 Task: Search one way flight ticket for 3 adults, 3 children in business from San Luis Obispo: San Luis Obispo County Regional Airport (mcchesney Field) to Riverton: Central Wyoming Regional Airport (was Riverton Regional) on 5-4-2023. Choice of flights is Singapure airlines. Number of bags: 1 carry on bag and 3 checked bags. Price is upto 25000. Outbound departure time preference is 22:30.
Action: Mouse moved to (353, 330)
Screenshot: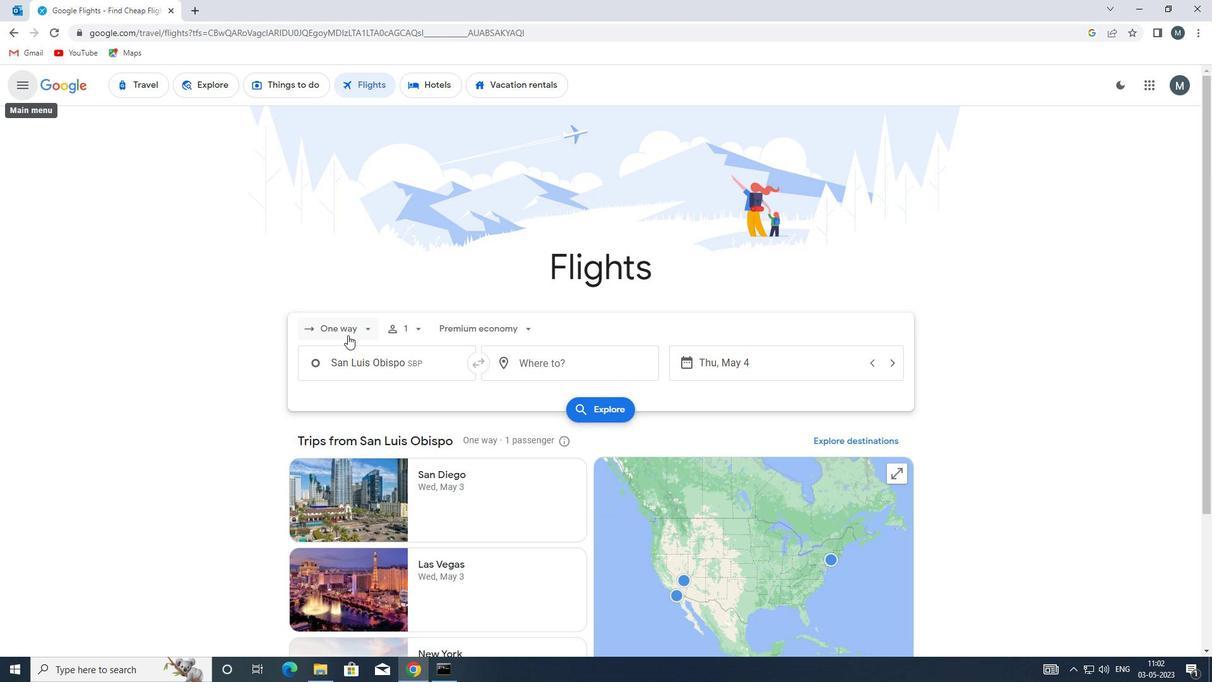 
Action: Mouse pressed left at (353, 330)
Screenshot: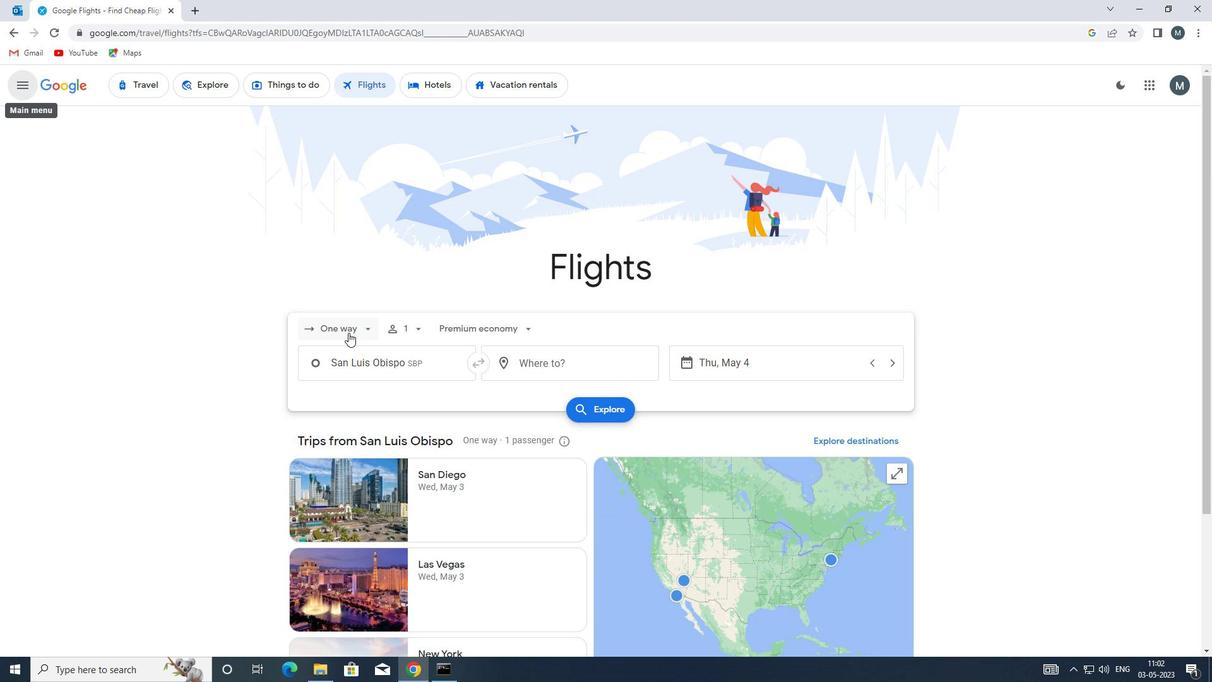 
Action: Mouse moved to (365, 389)
Screenshot: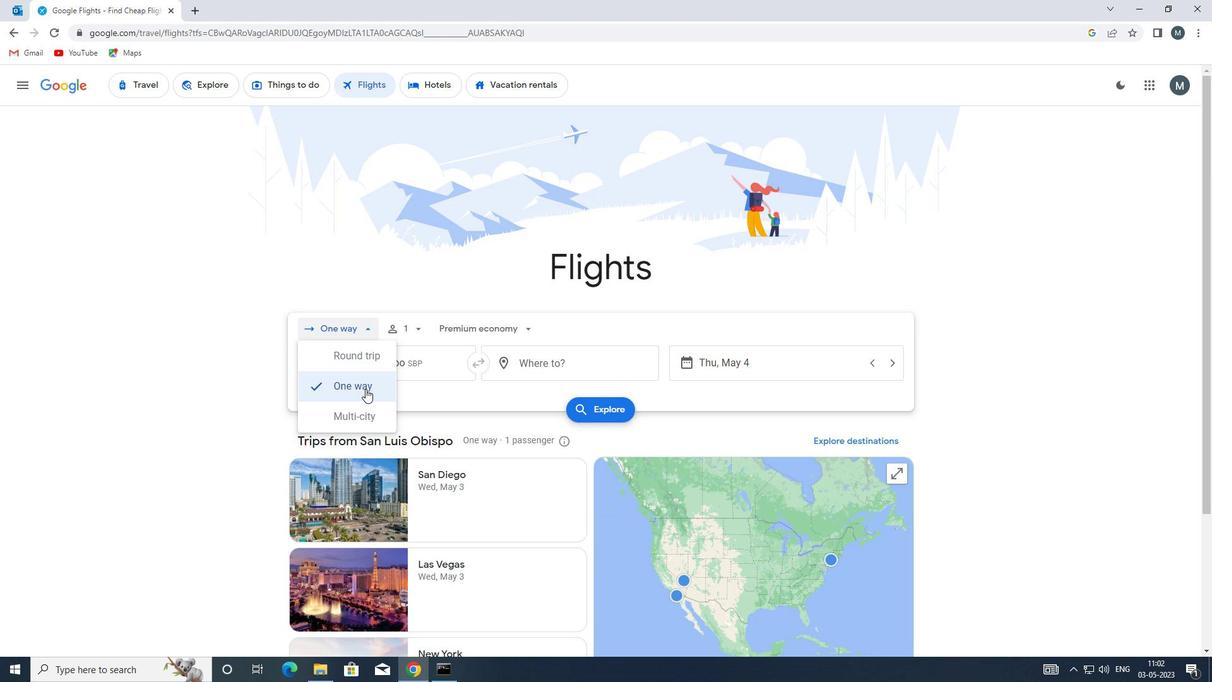 
Action: Mouse pressed left at (365, 389)
Screenshot: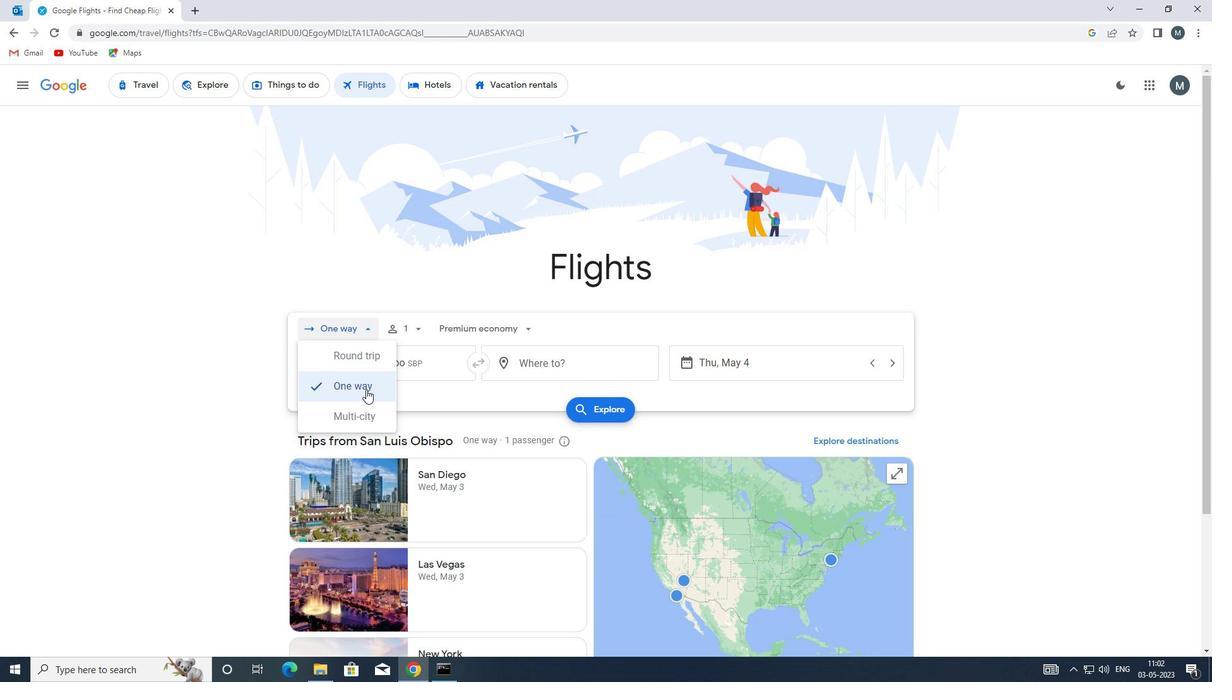 
Action: Mouse moved to (425, 328)
Screenshot: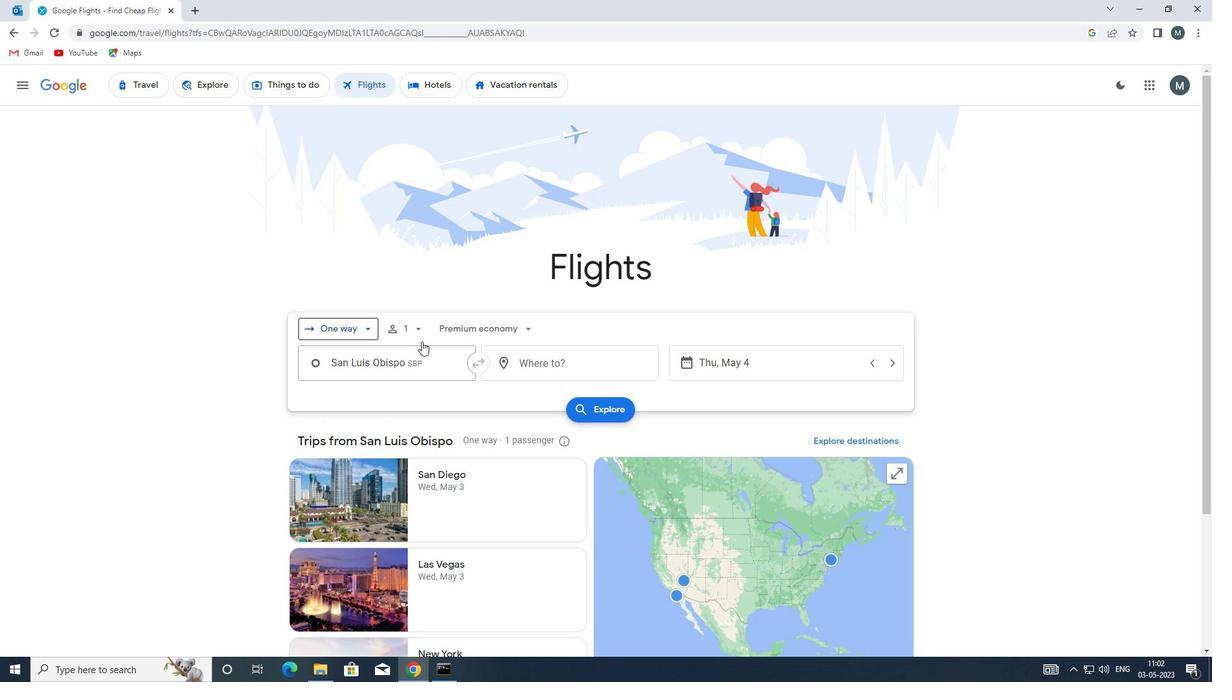 
Action: Mouse pressed left at (425, 328)
Screenshot: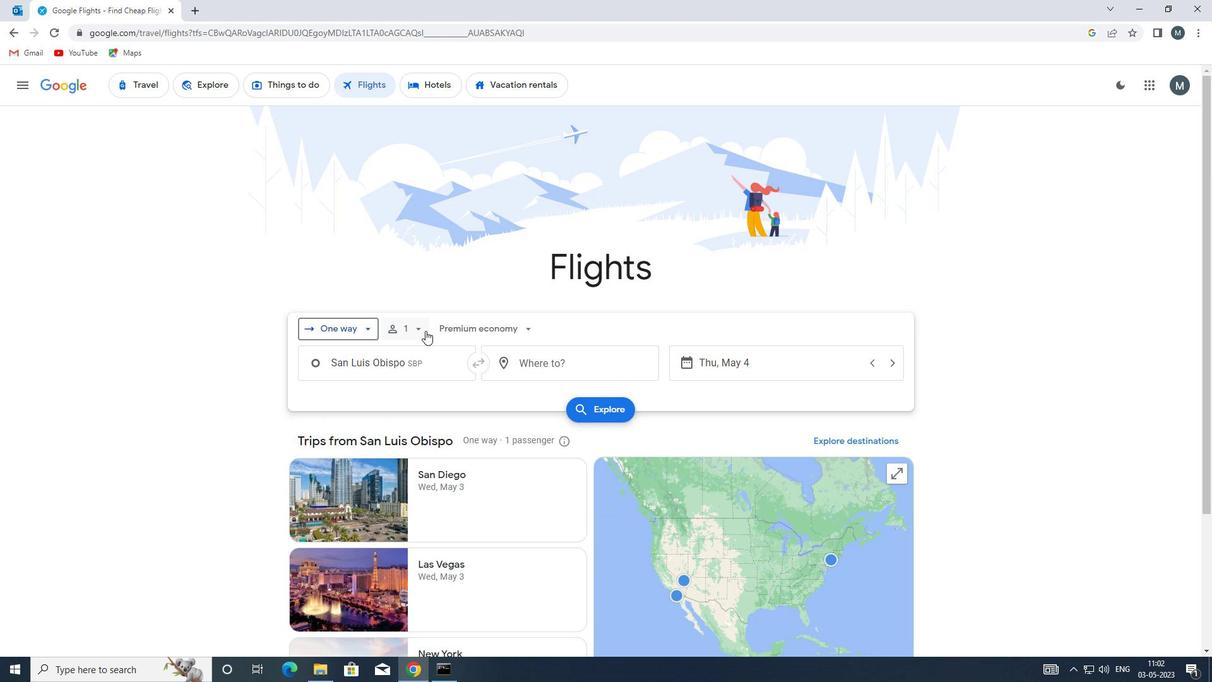 
Action: Mouse moved to (522, 356)
Screenshot: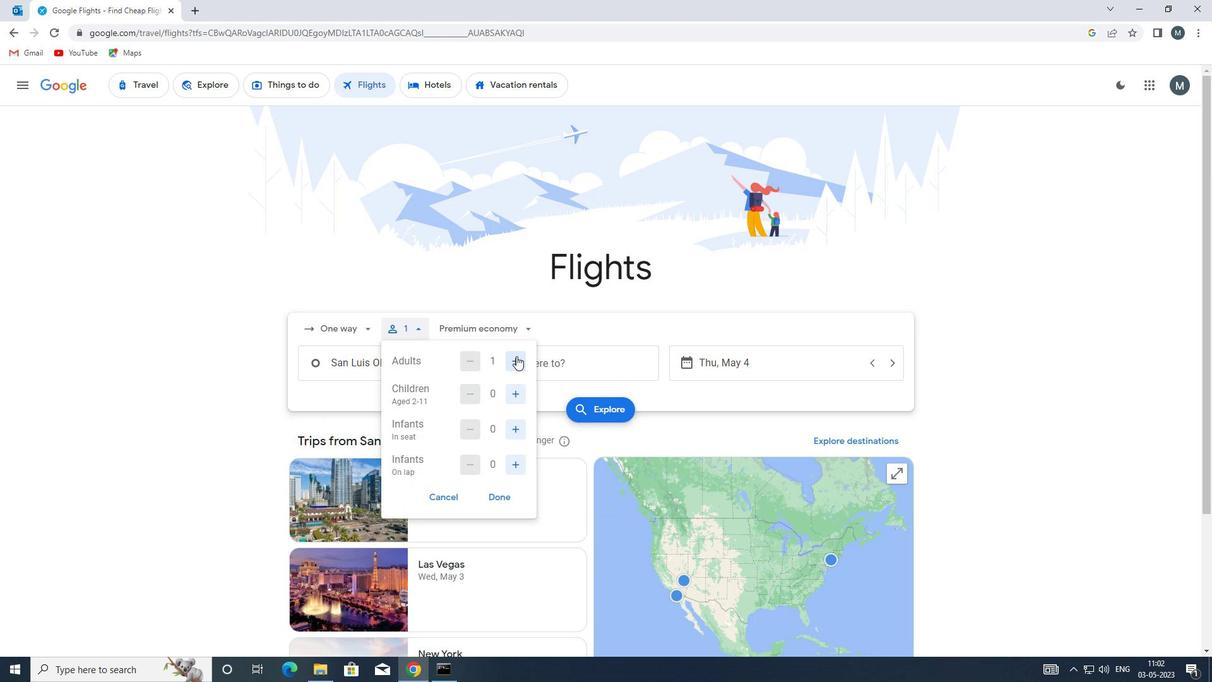
Action: Mouse pressed left at (522, 356)
Screenshot: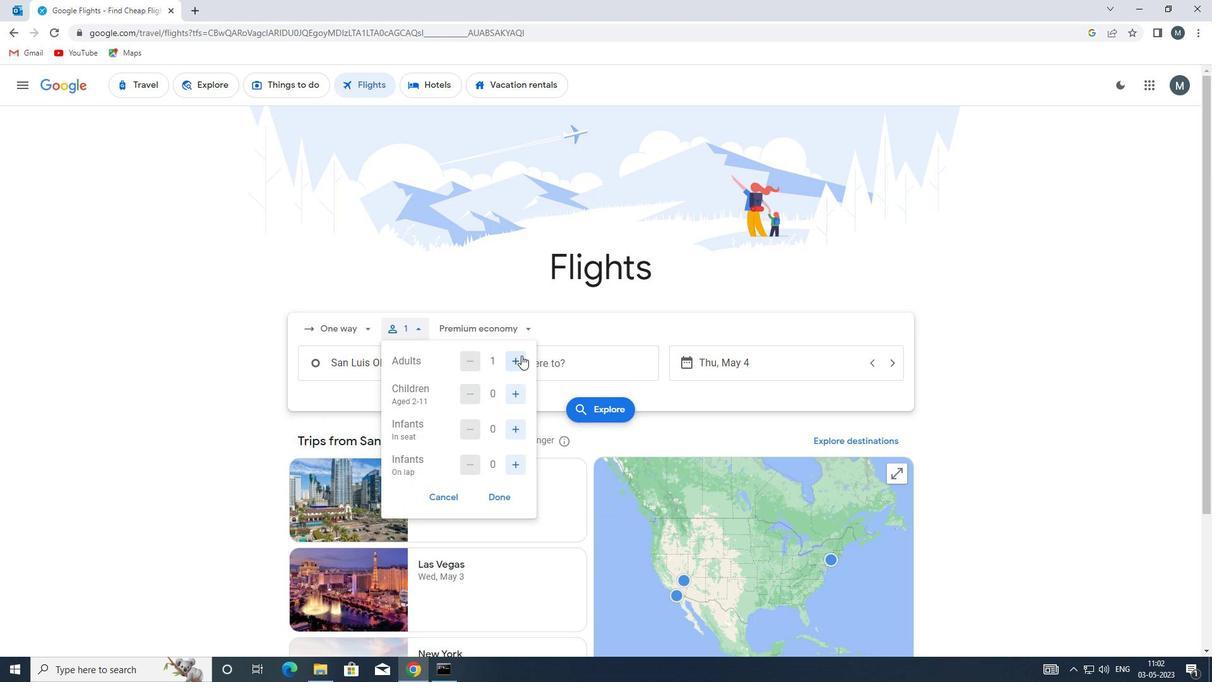 
Action: Mouse moved to (523, 356)
Screenshot: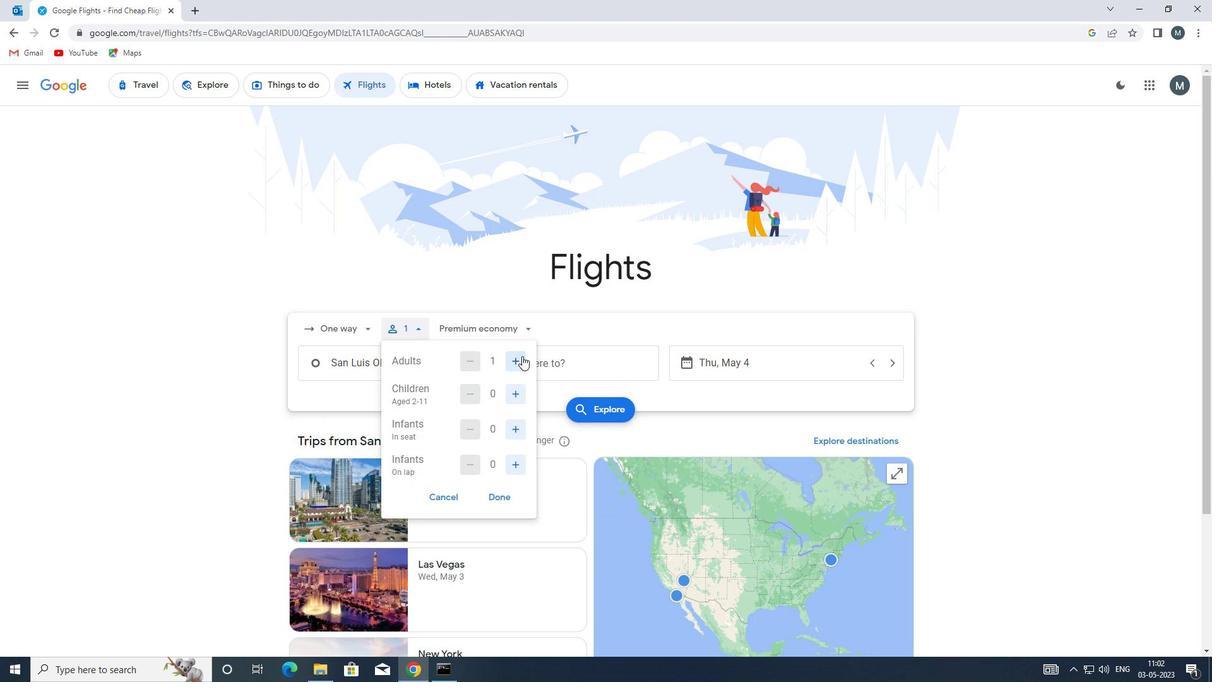 
Action: Mouse pressed left at (523, 356)
Screenshot: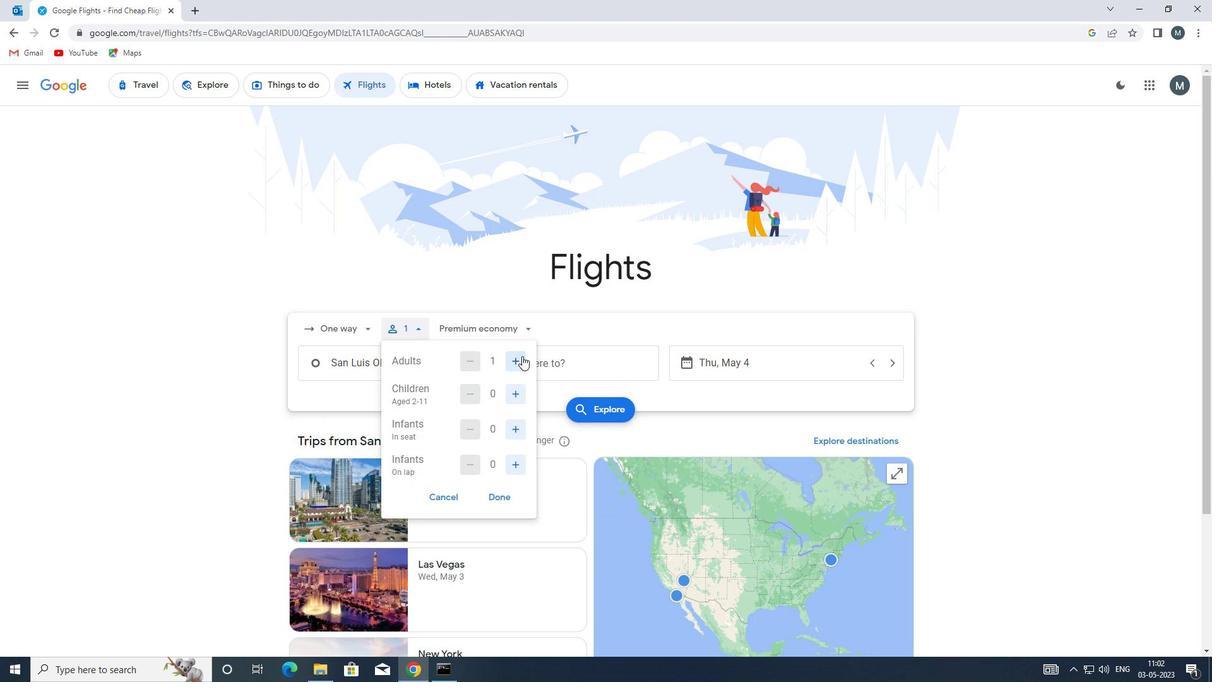 
Action: Mouse moved to (503, 497)
Screenshot: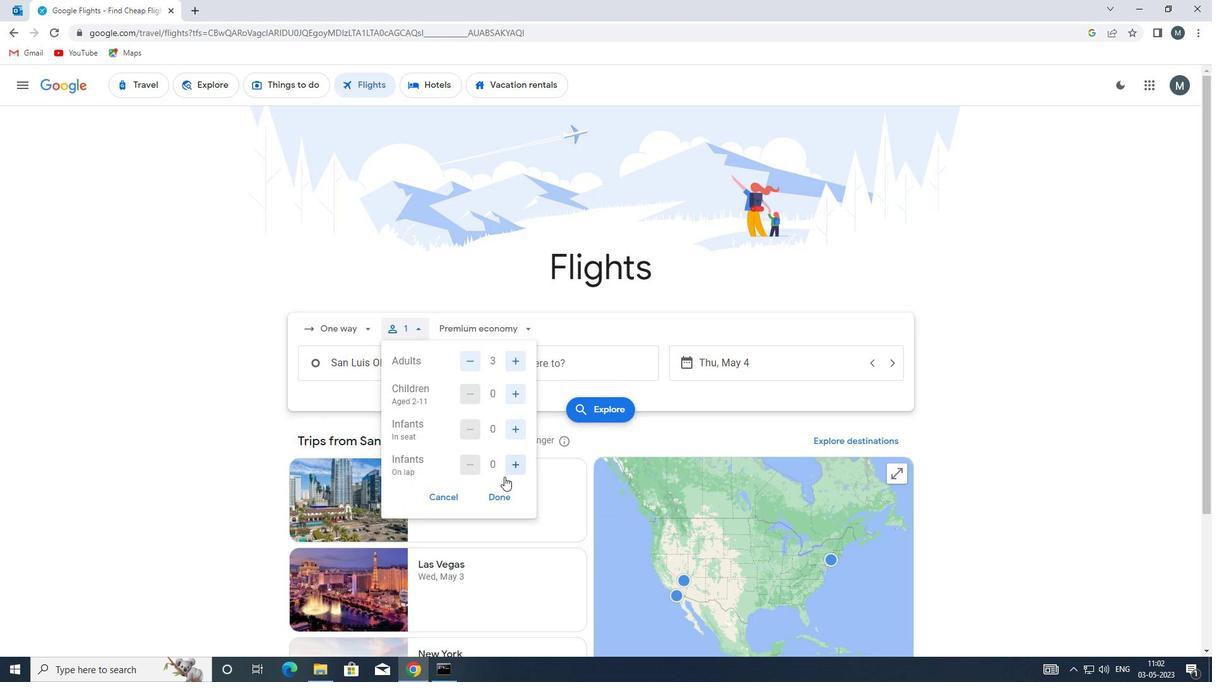 
Action: Mouse pressed left at (503, 497)
Screenshot: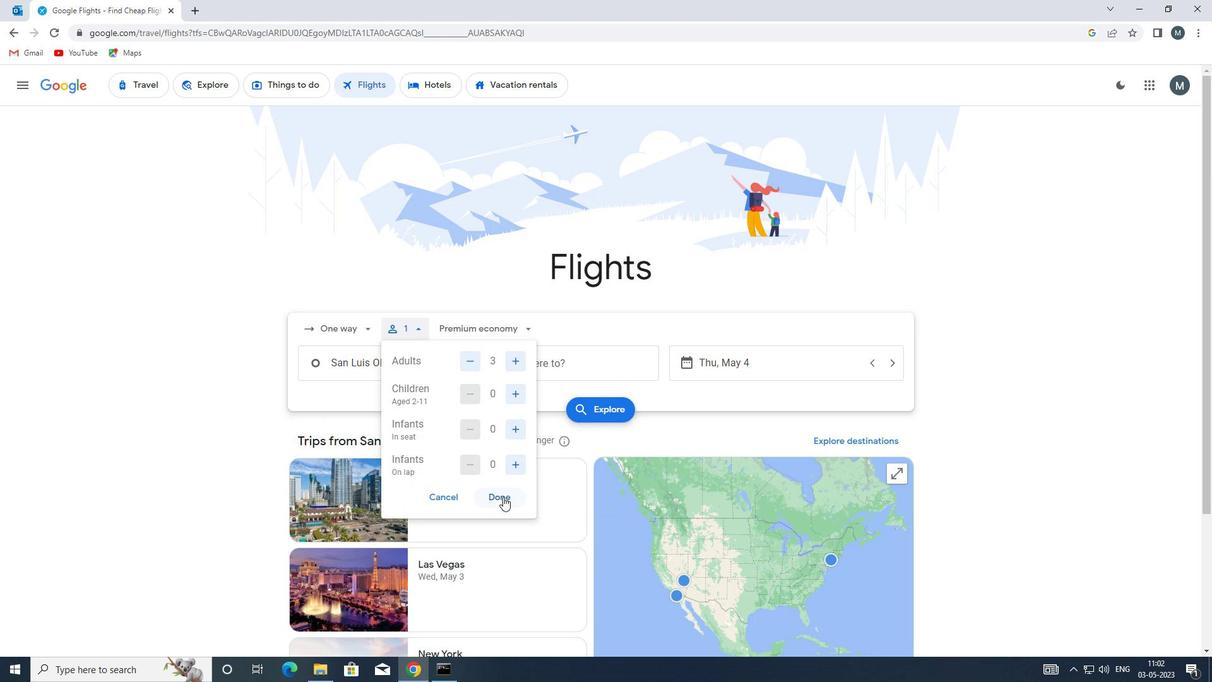 
Action: Mouse moved to (497, 334)
Screenshot: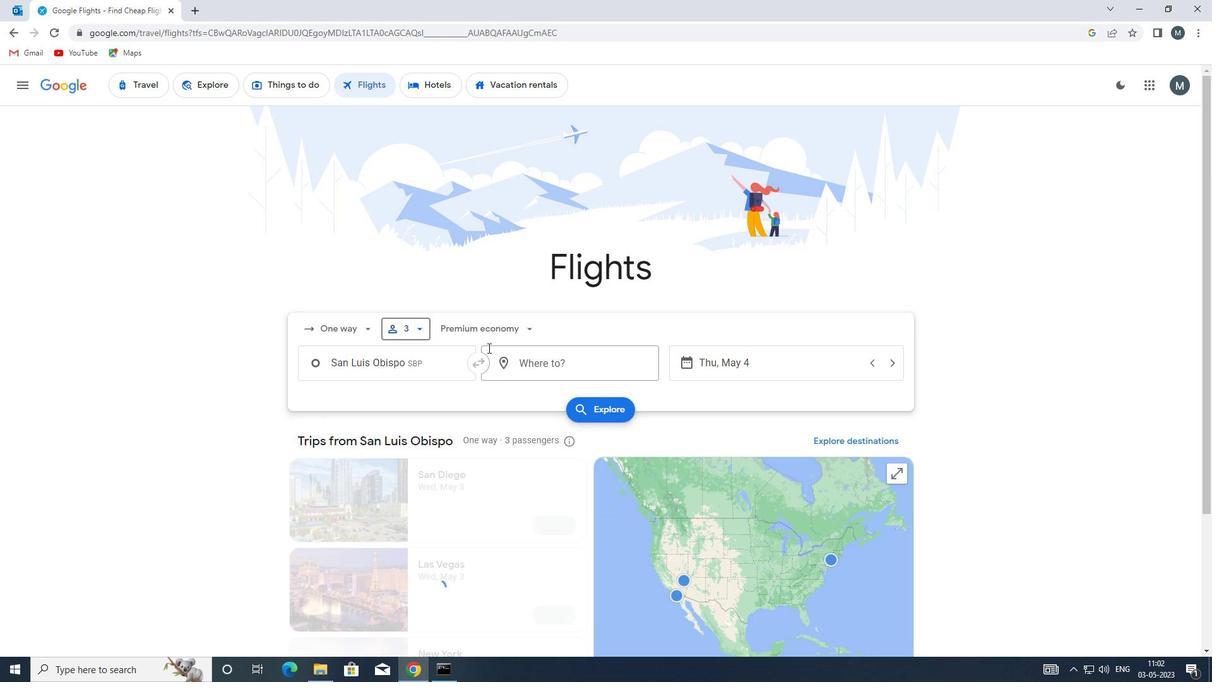 
Action: Mouse pressed left at (497, 334)
Screenshot: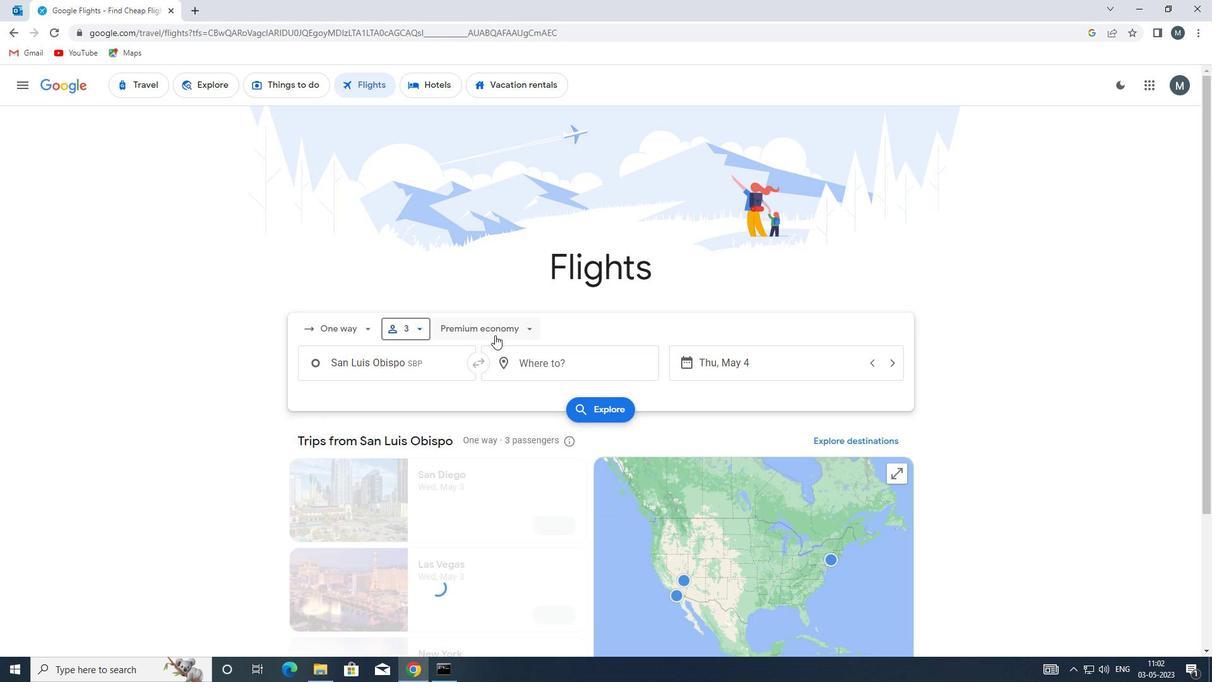
Action: Mouse moved to (500, 417)
Screenshot: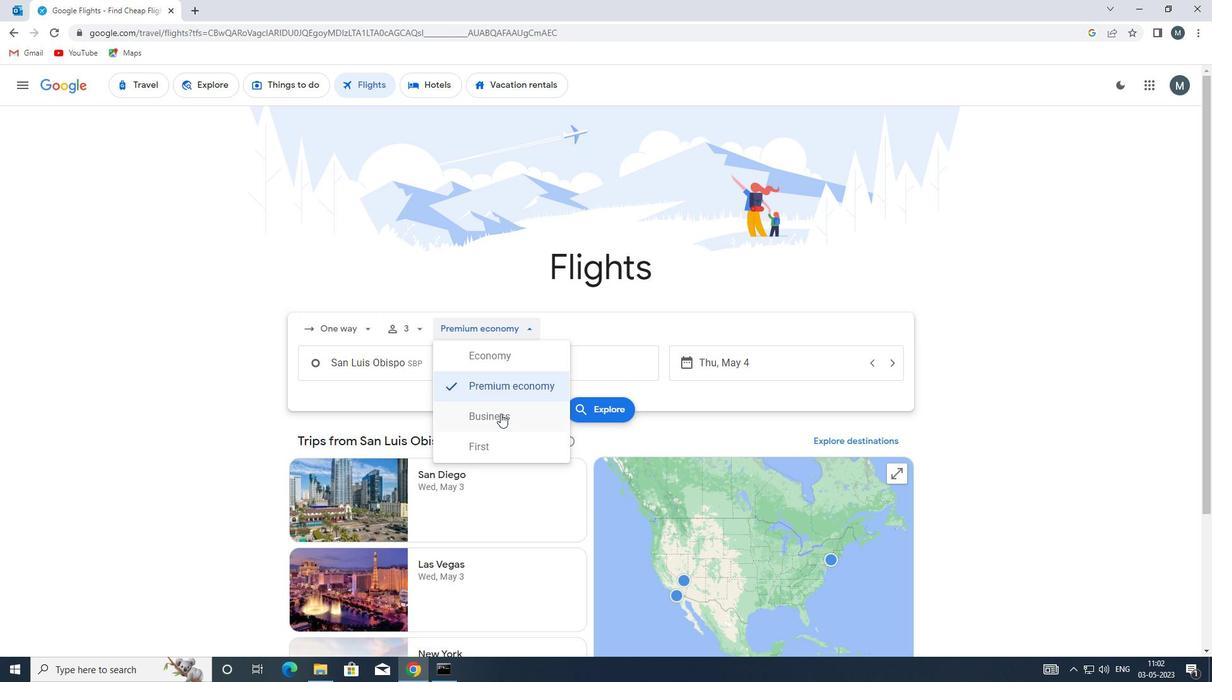 
Action: Mouse pressed left at (500, 417)
Screenshot: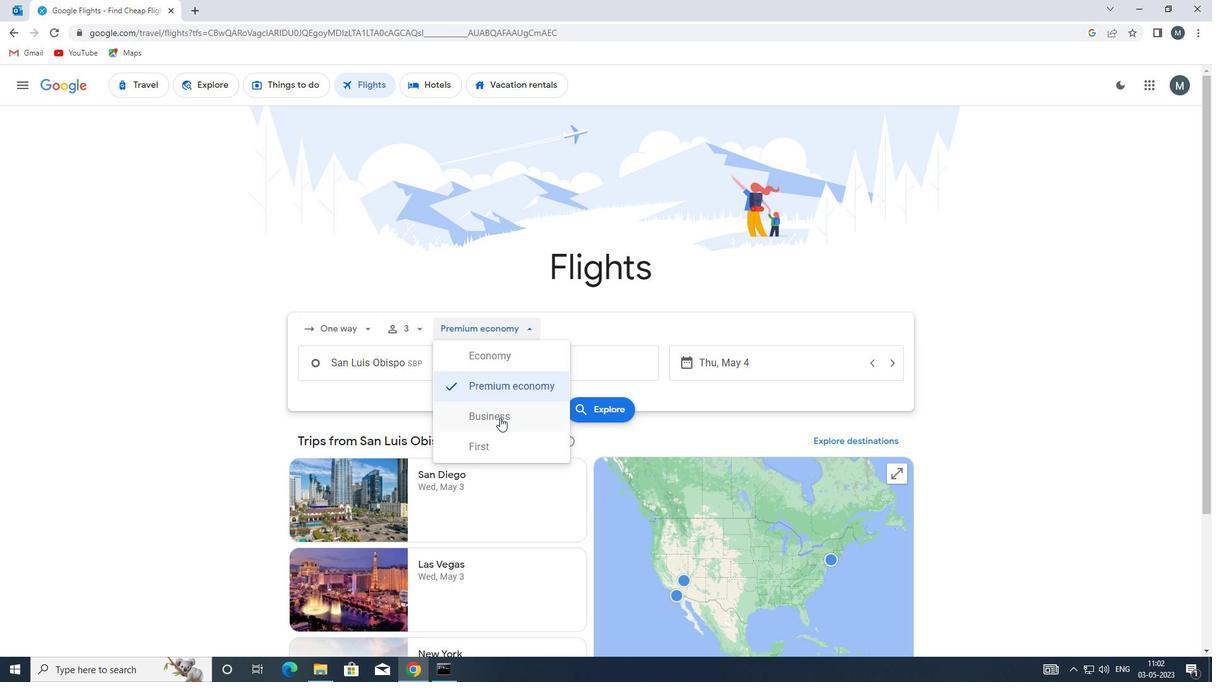 
Action: Mouse moved to (419, 358)
Screenshot: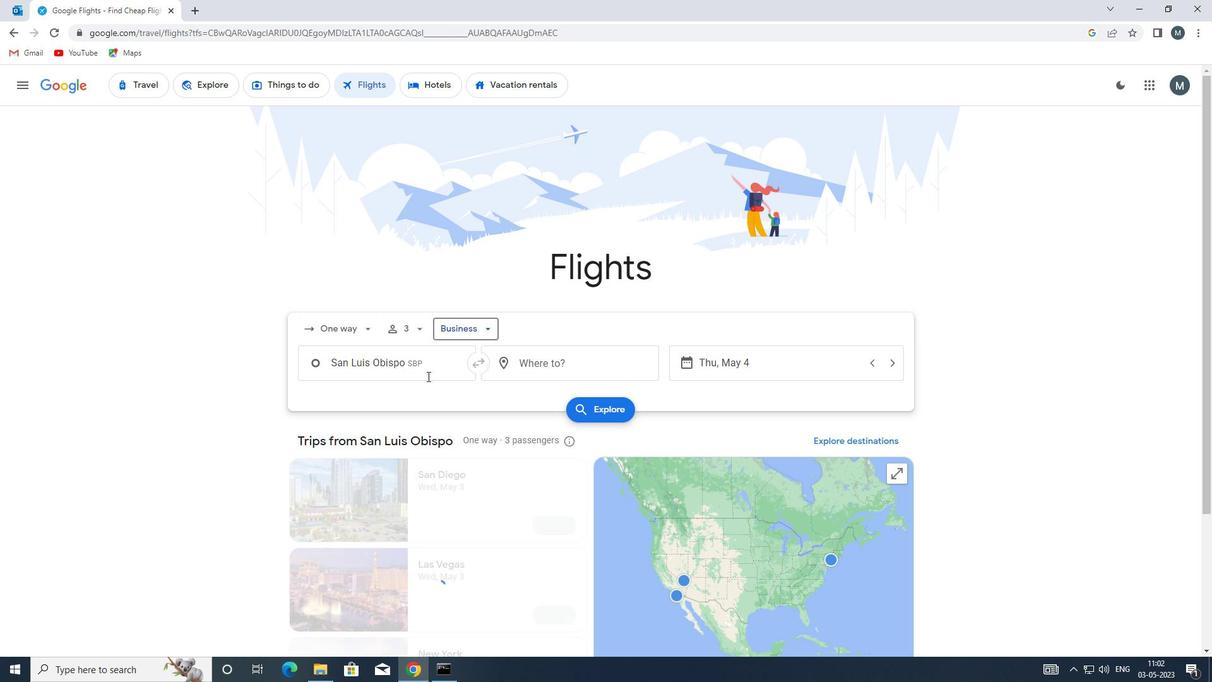 
Action: Mouse pressed left at (419, 358)
Screenshot: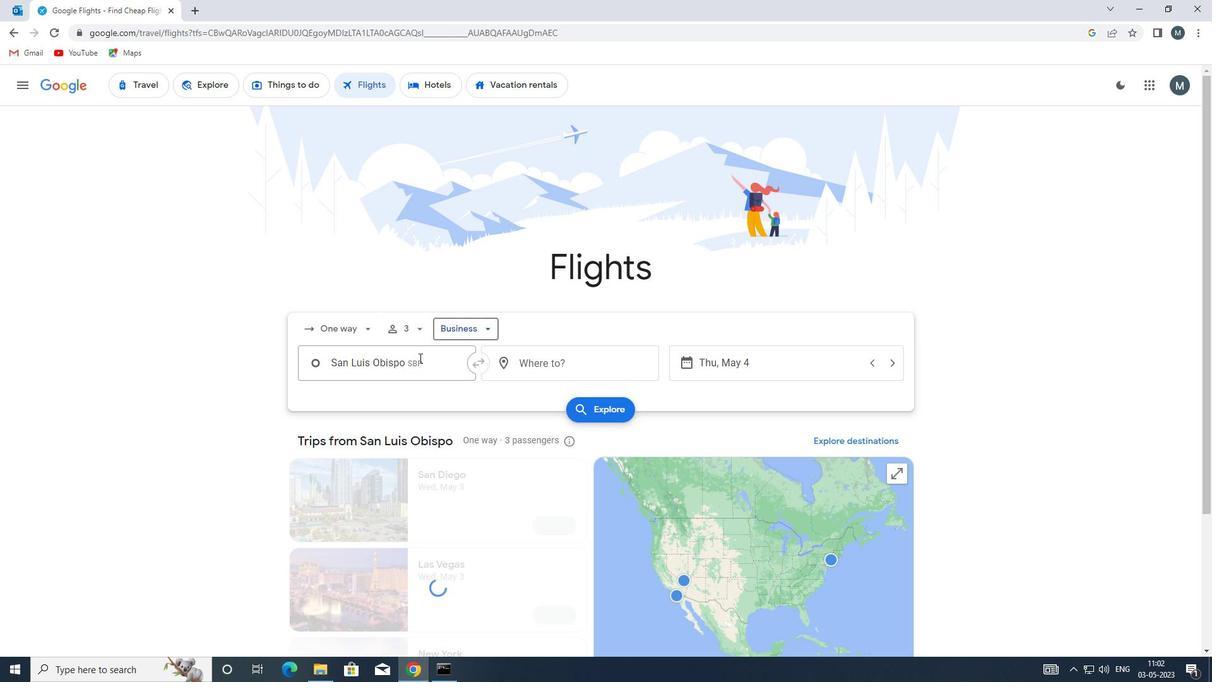 
Action: Mouse moved to (419, 357)
Screenshot: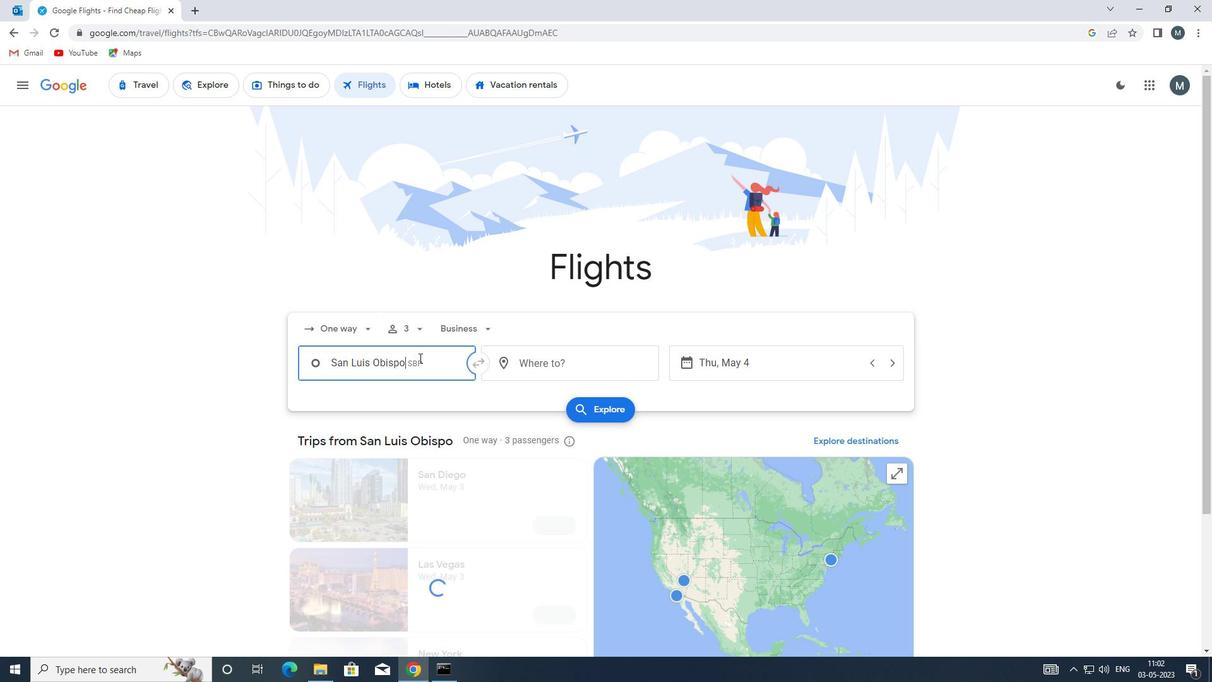 
Action: Key pressed <Key.enter>
Screenshot: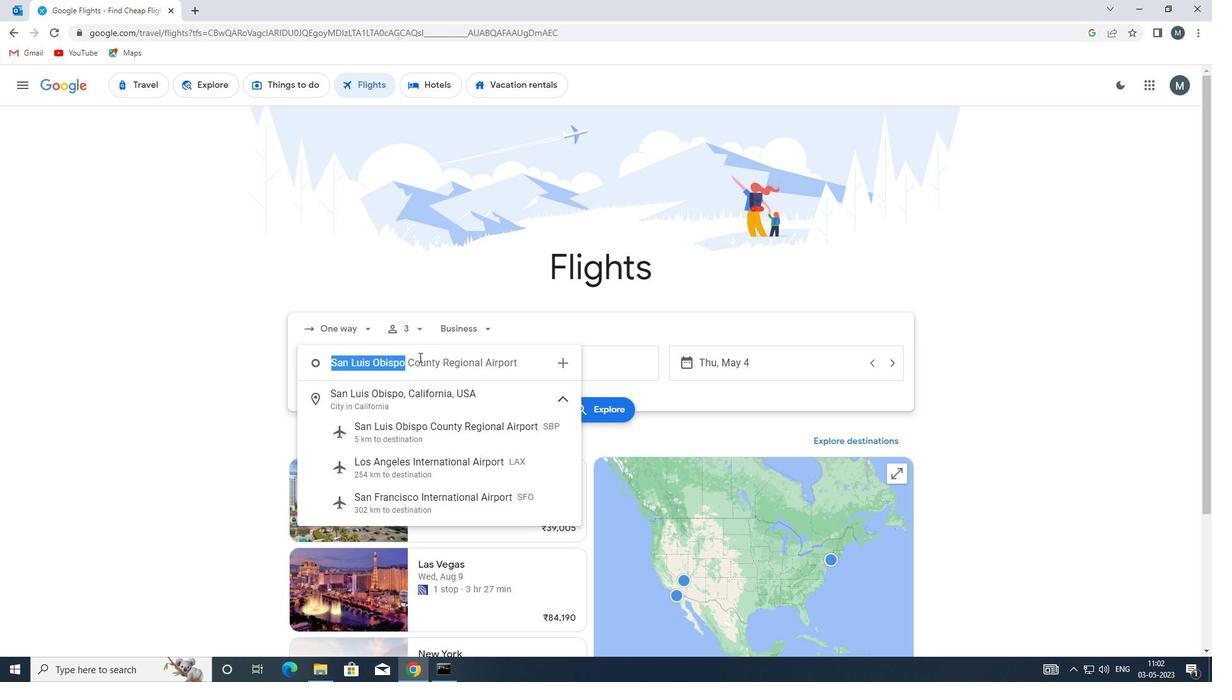 
Action: Mouse moved to (538, 365)
Screenshot: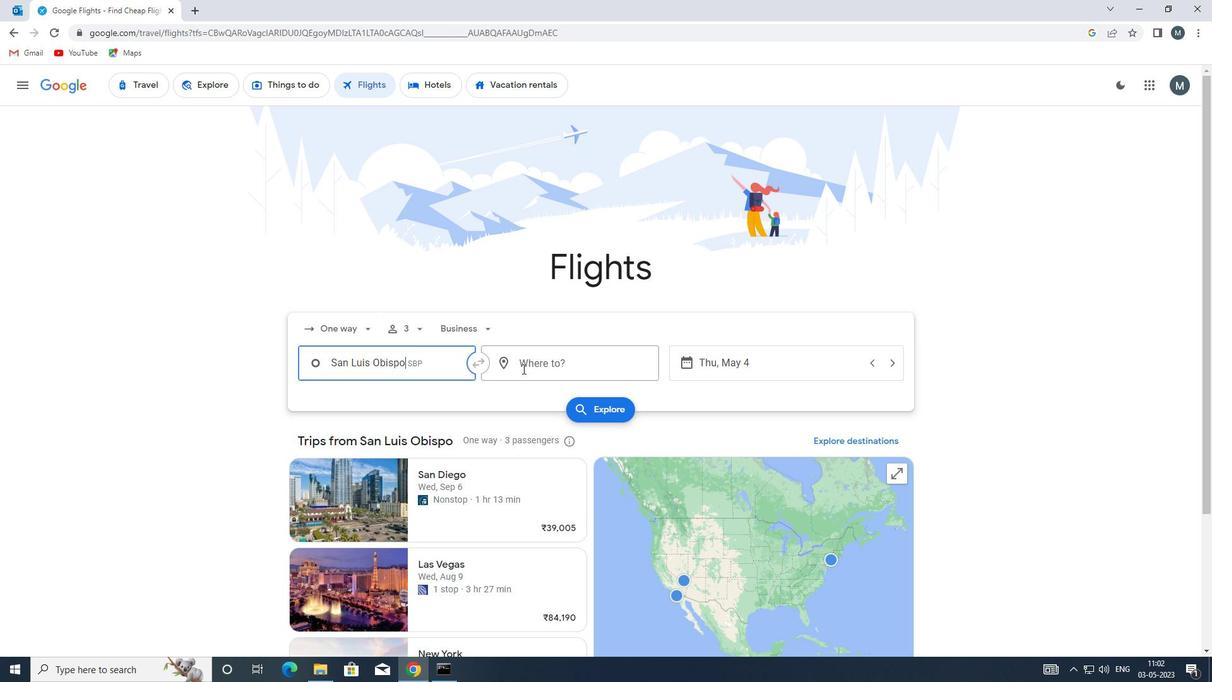 
Action: Mouse pressed left at (538, 365)
Screenshot: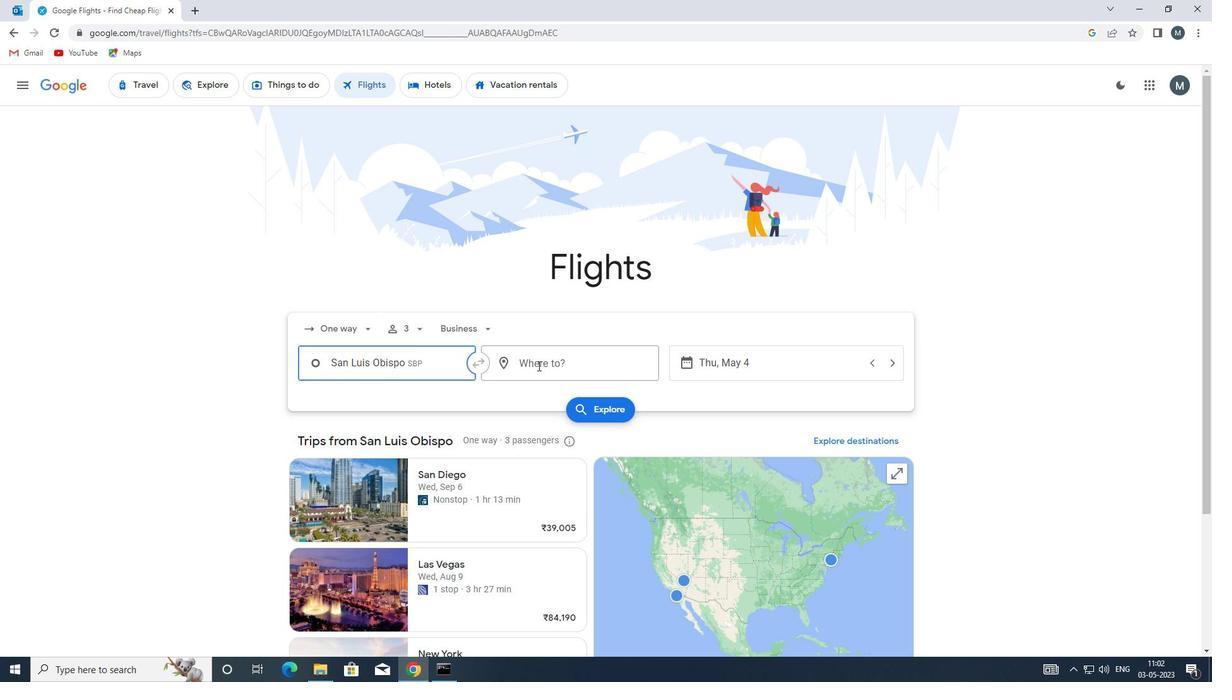 
Action: Mouse moved to (539, 364)
Screenshot: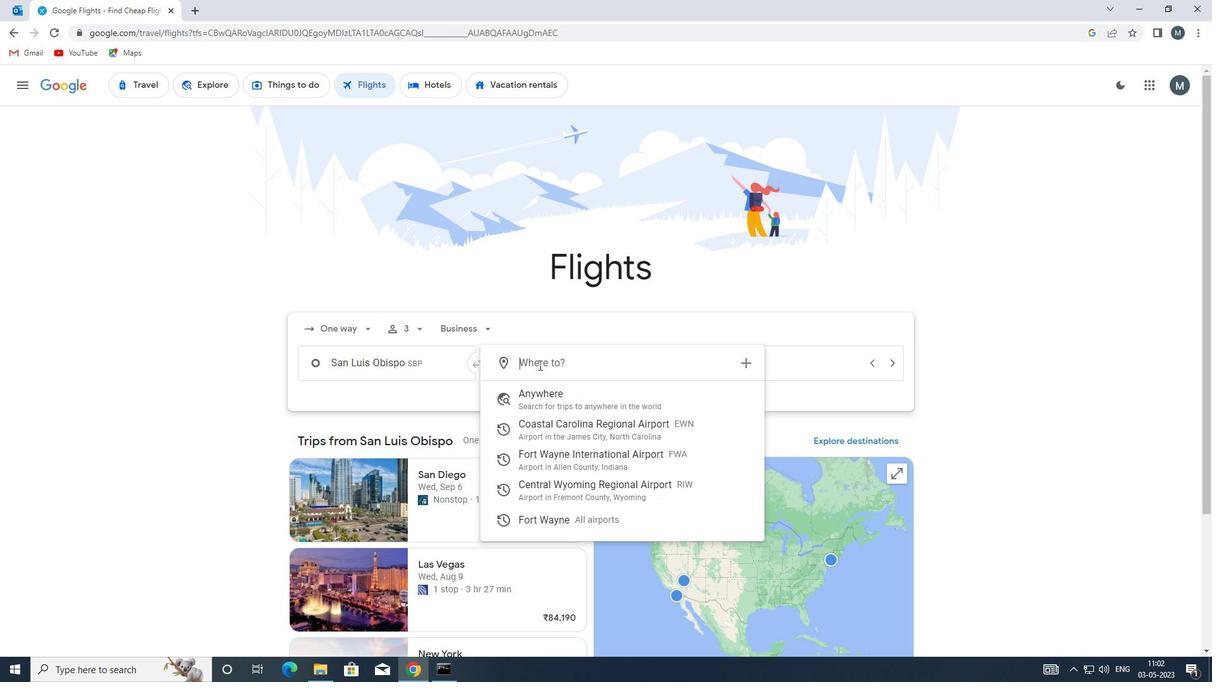 
Action: Key pressed riw
Screenshot: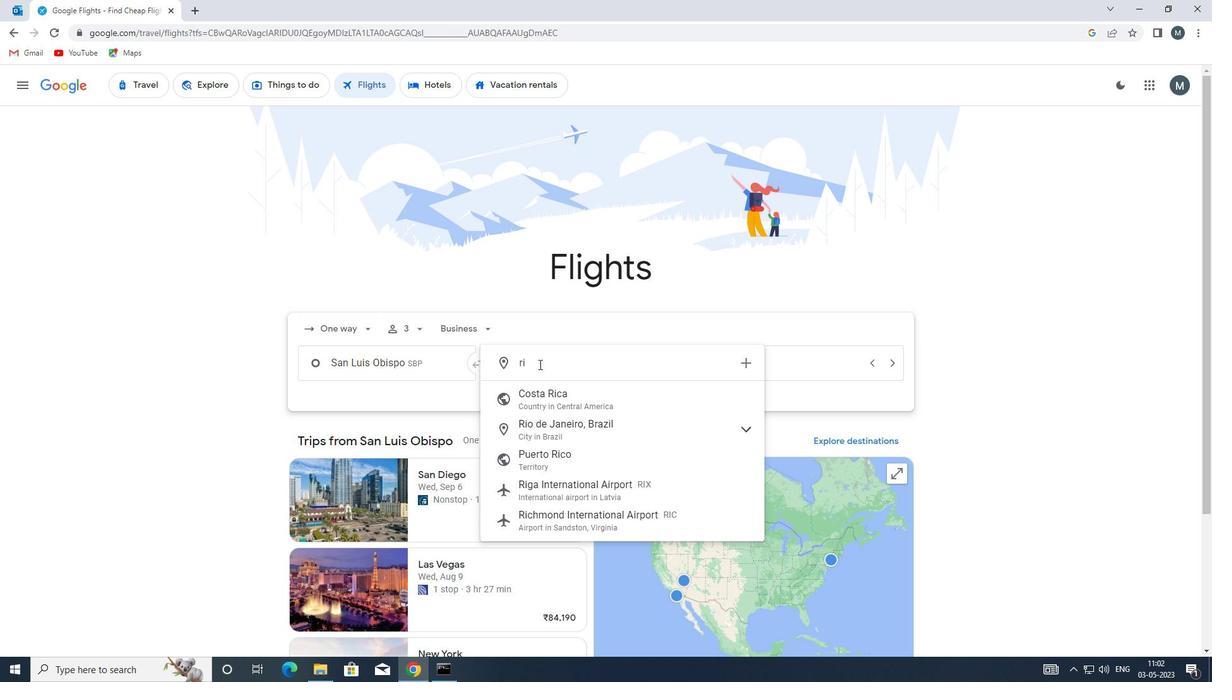 
Action: Mouse moved to (562, 402)
Screenshot: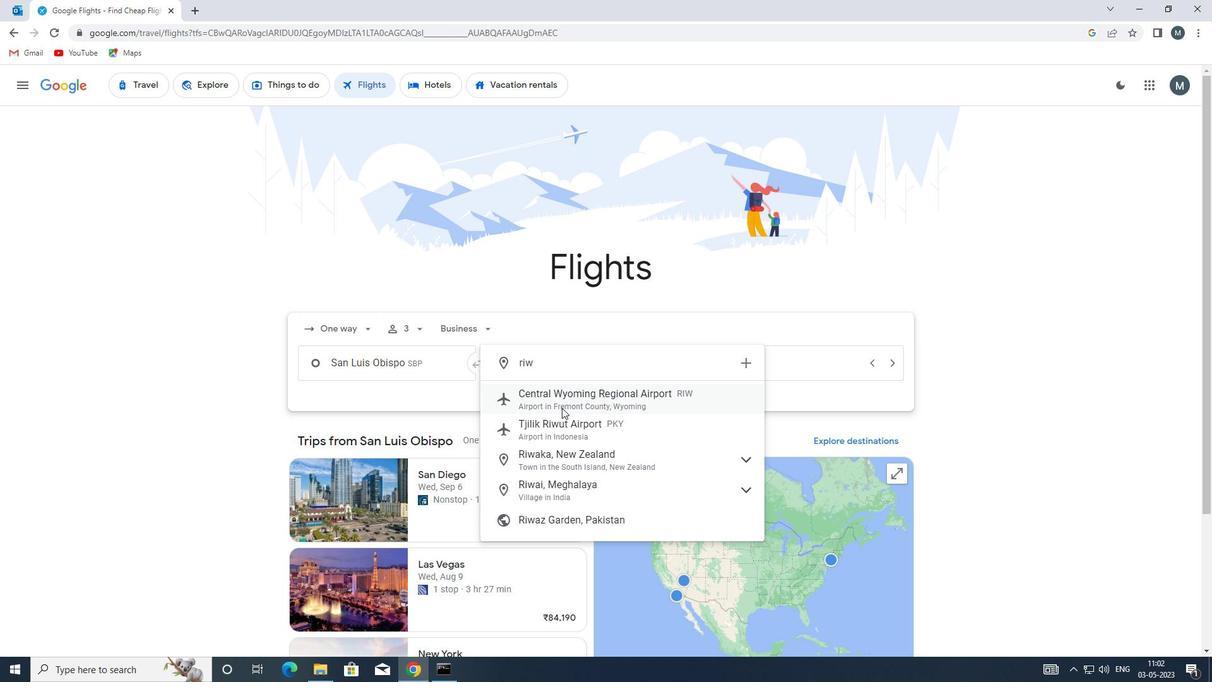
Action: Mouse pressed left at (562, 402)
Screenshot: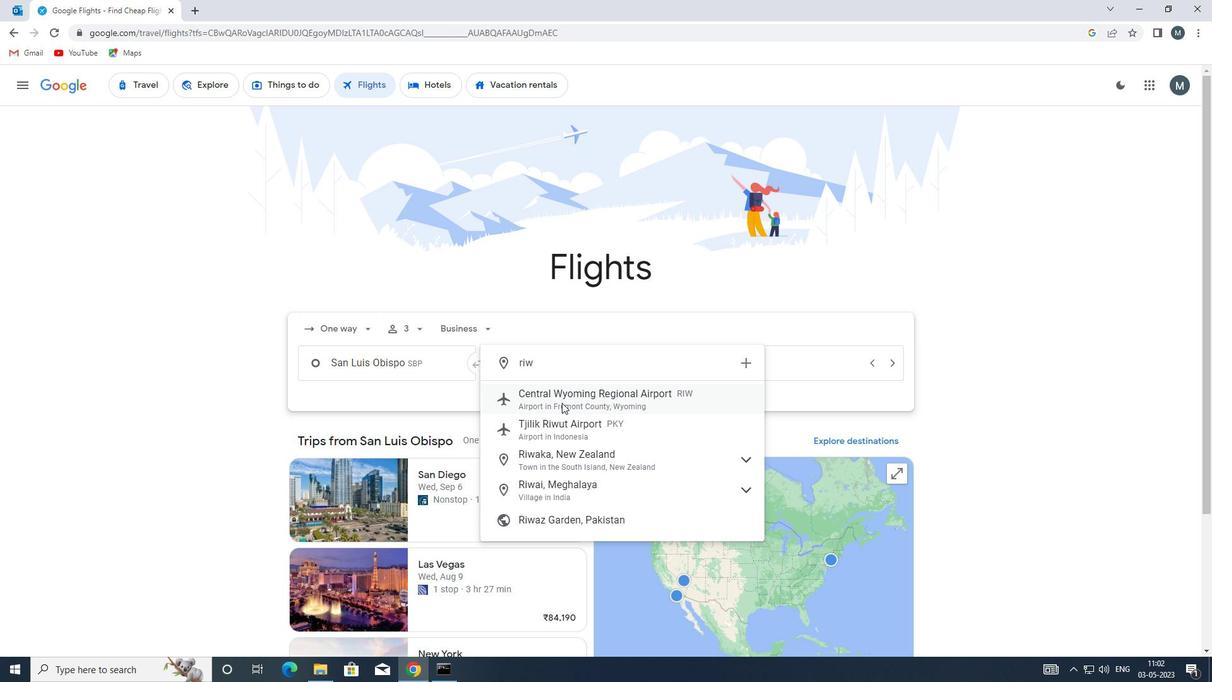 
Action: Mouse moved to (725, 351)
Screenshot: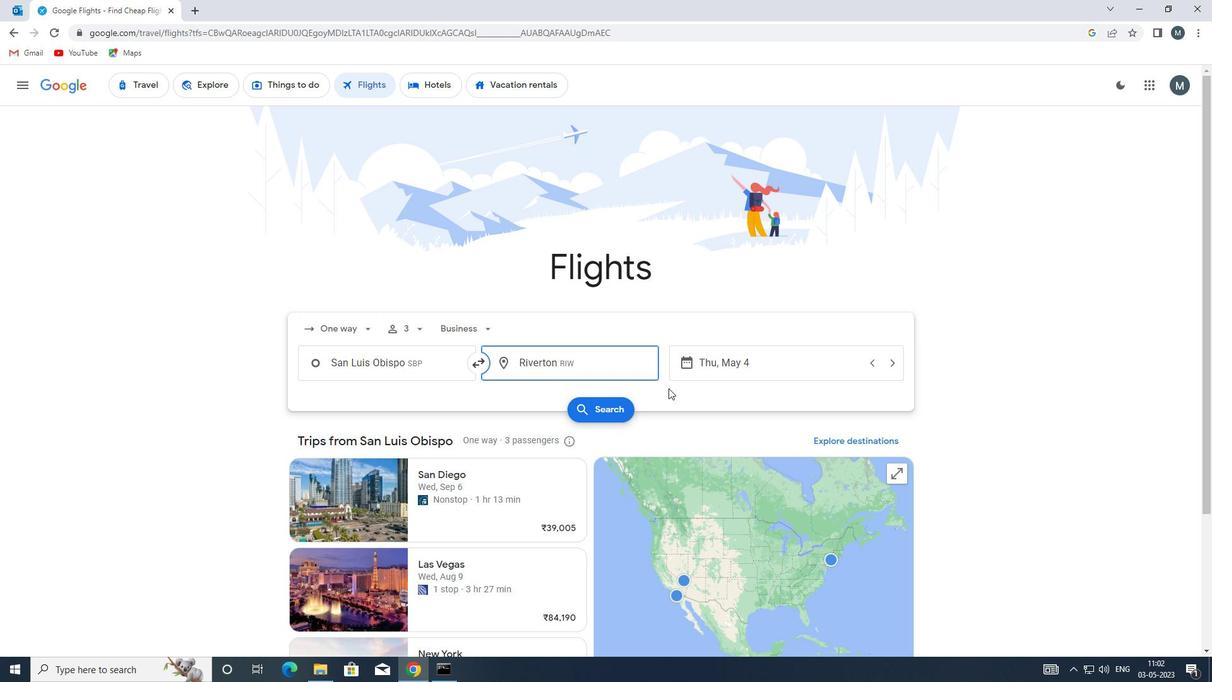 
Action: Mouse pressed left at (725, 351)
Screenshot: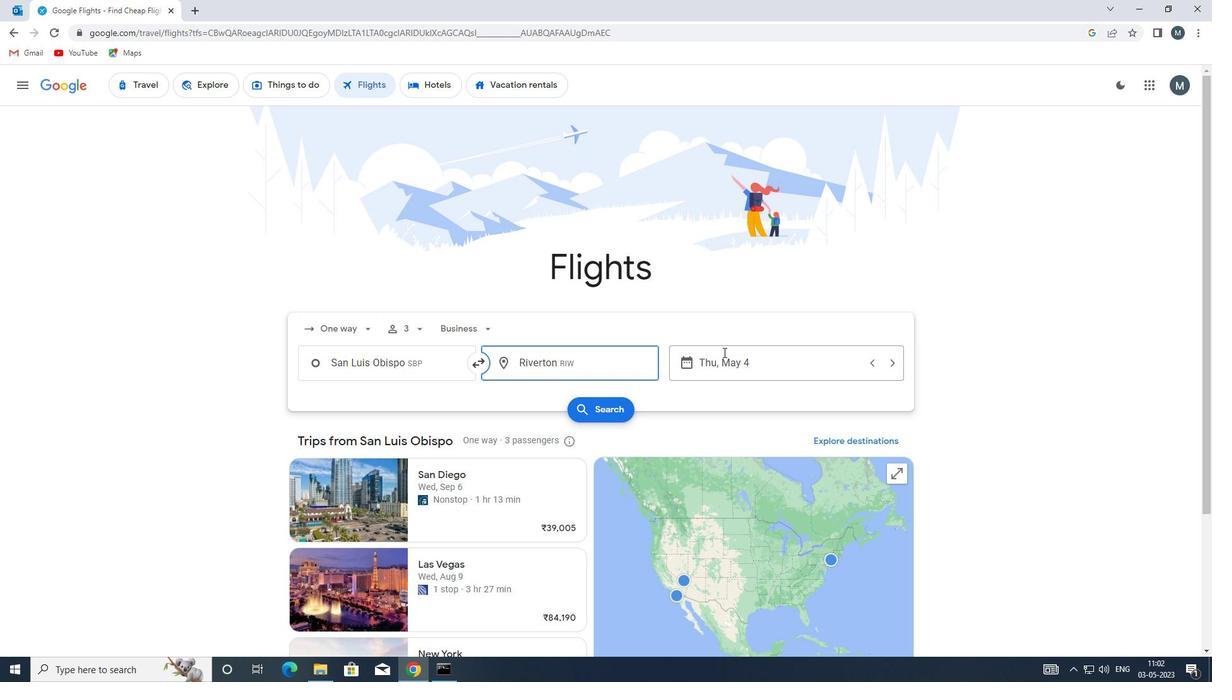 
Action: Mouse moved to (581, 430)
Screenshot: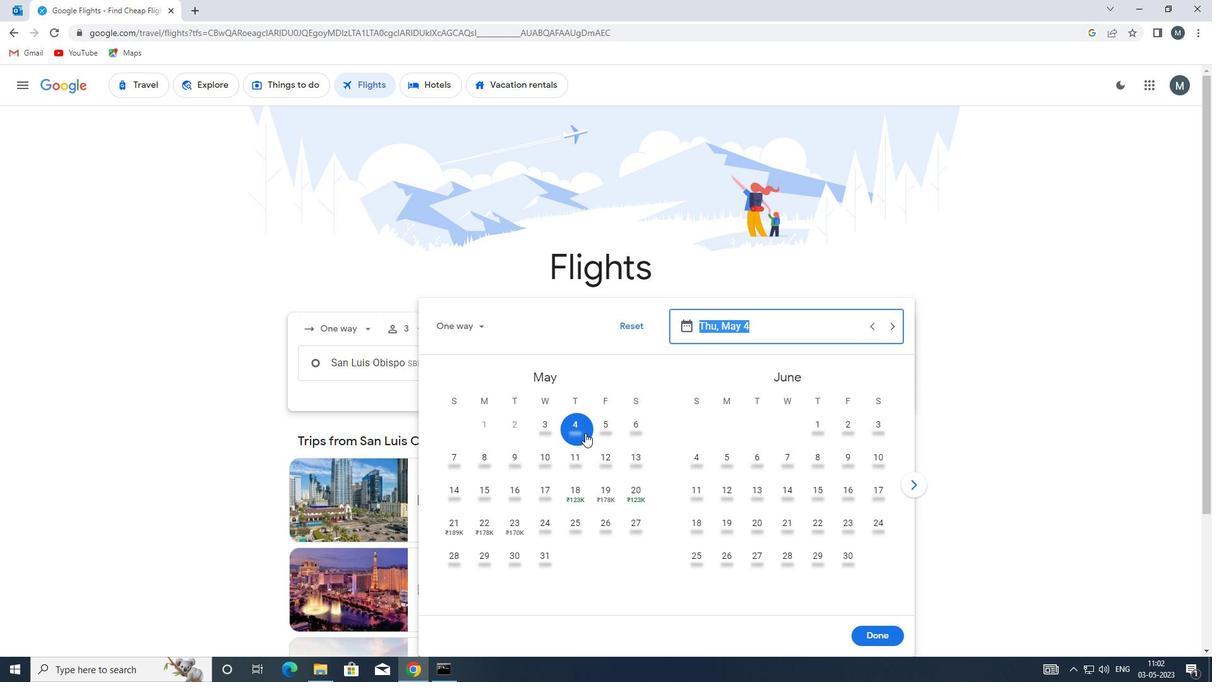 
Action: Mouse pressed left at (581, 430)
Screenshot: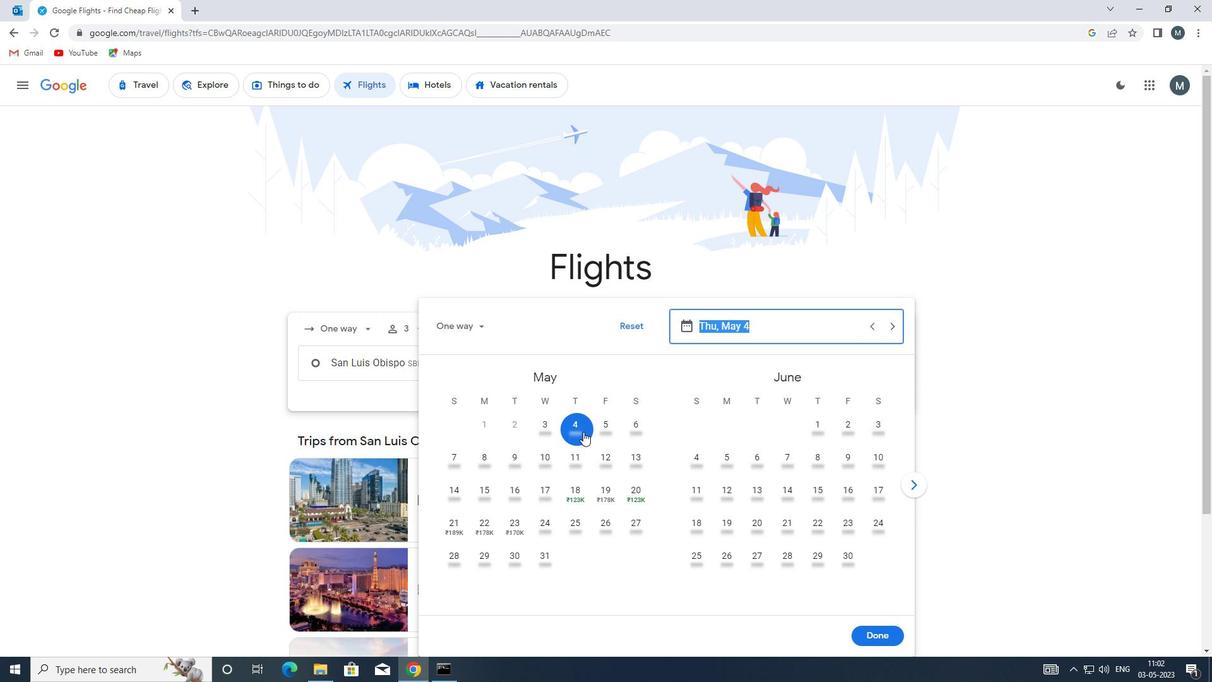 
Action: Mouse moved to (884, 636)
Screenshot: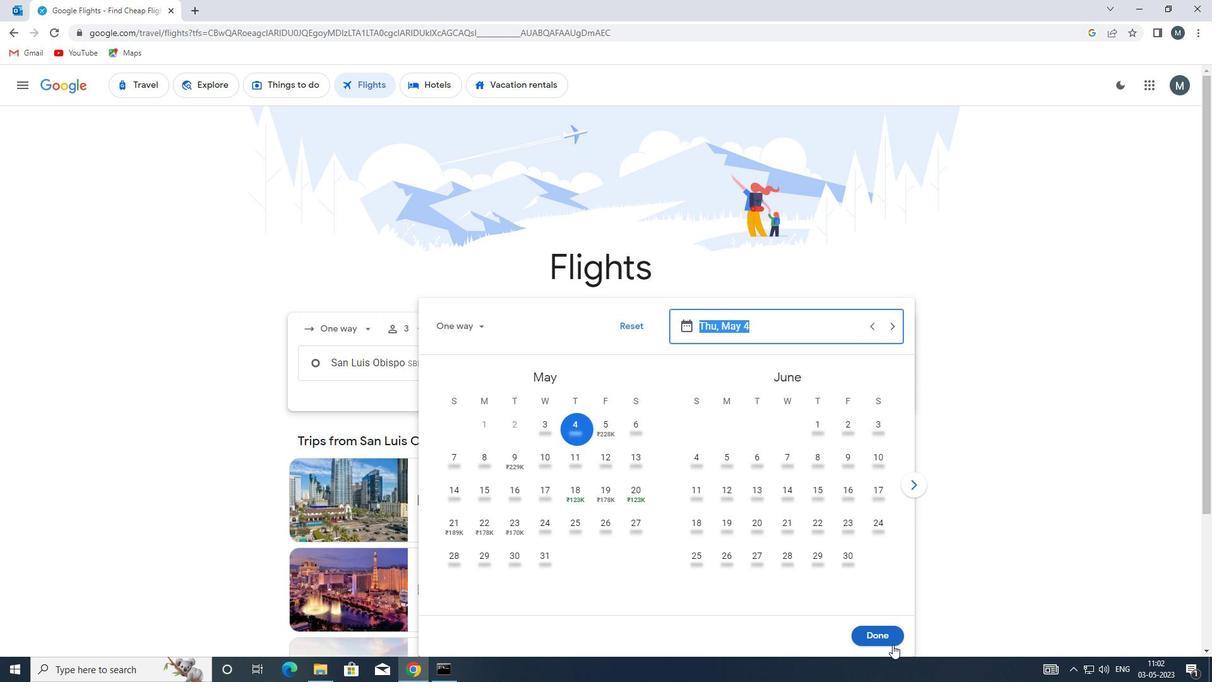 
Action: Mouse pressed left at (884, 636)
Screenshot: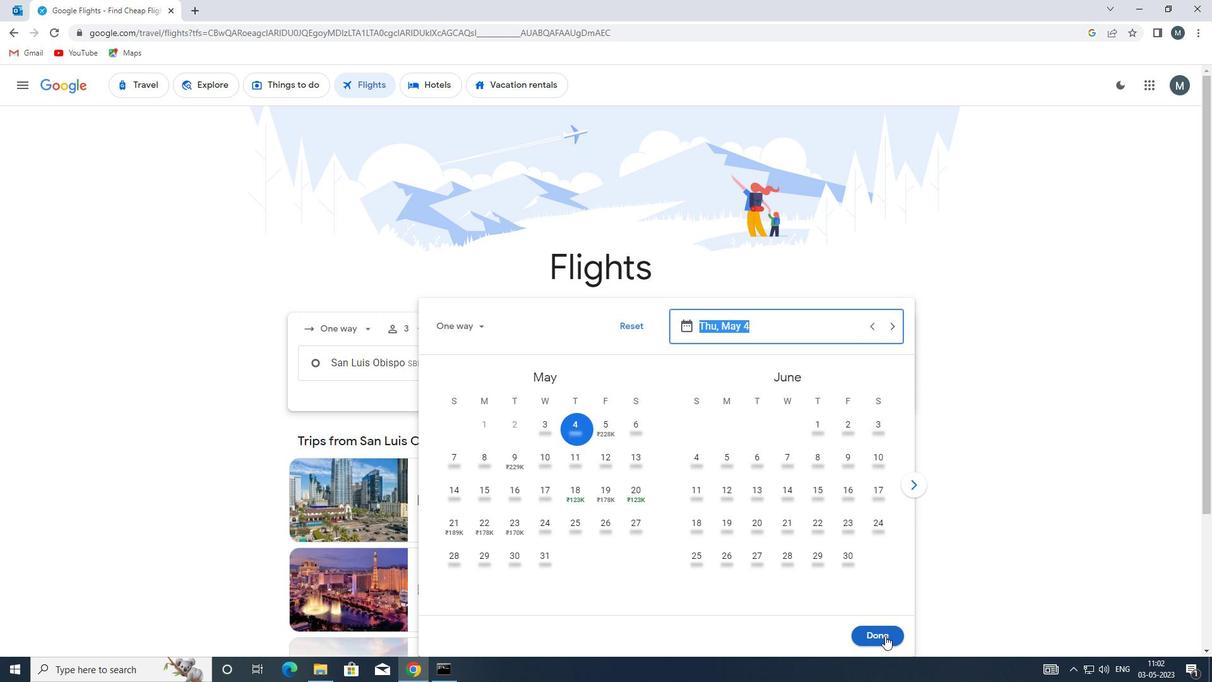 
Action: Mouse moved to (600, 409)
Screenshot: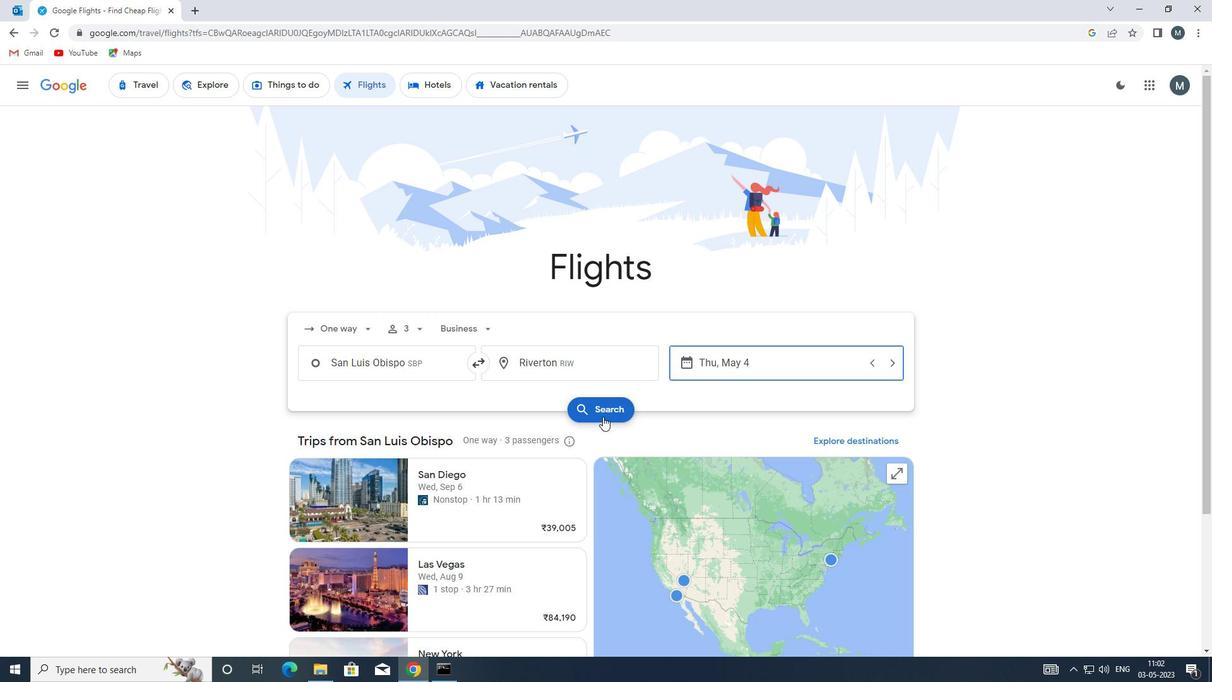 
Action: Mouse pressed left at (600, 409)
Screenshot: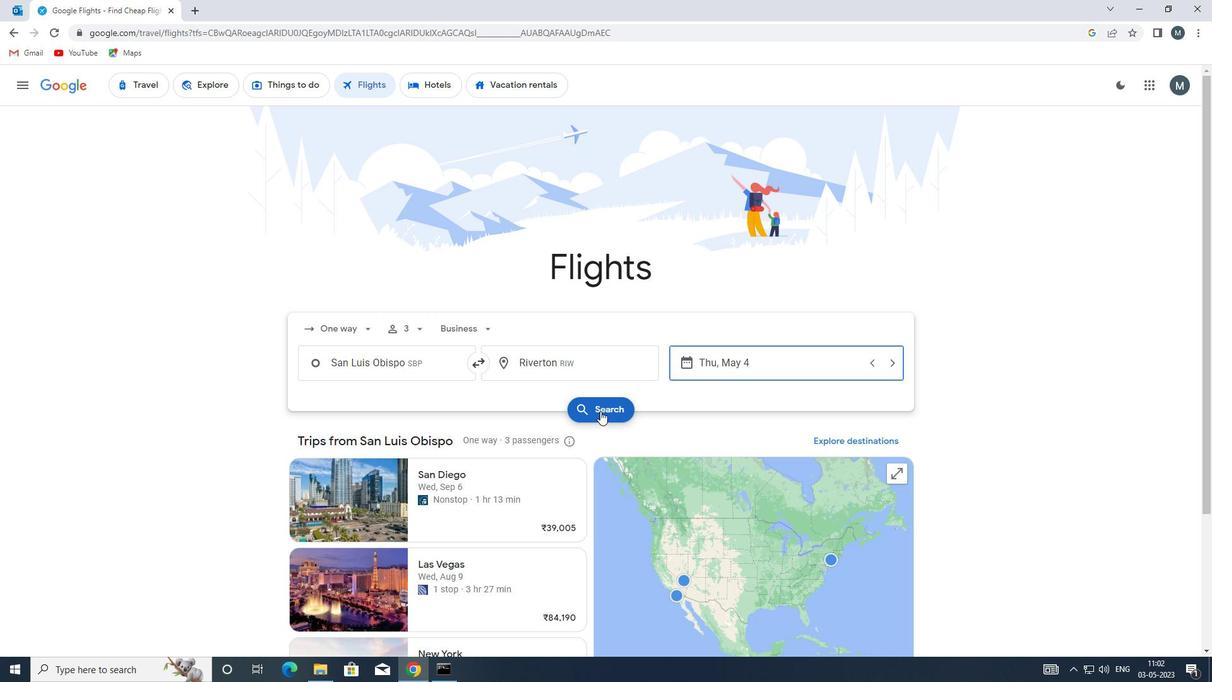 
Action: Mouse moved to (318, 206)
Screenshot: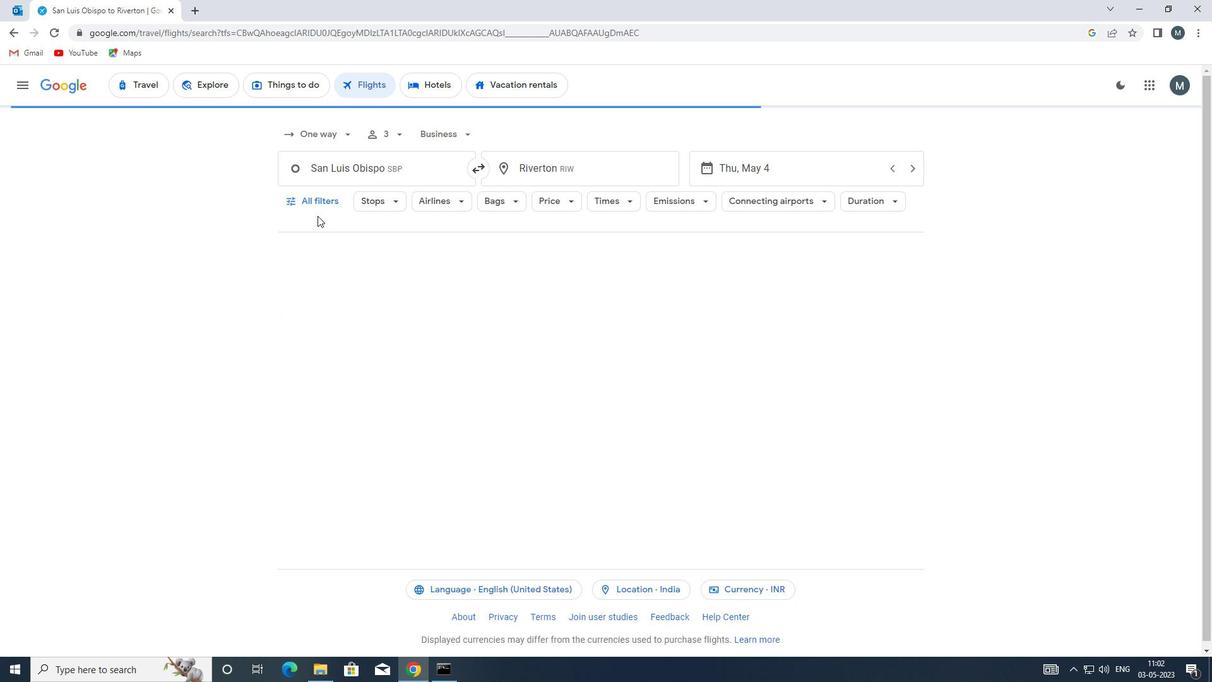 
Action: Mouse pressed left at (318, 206)
Screenshot: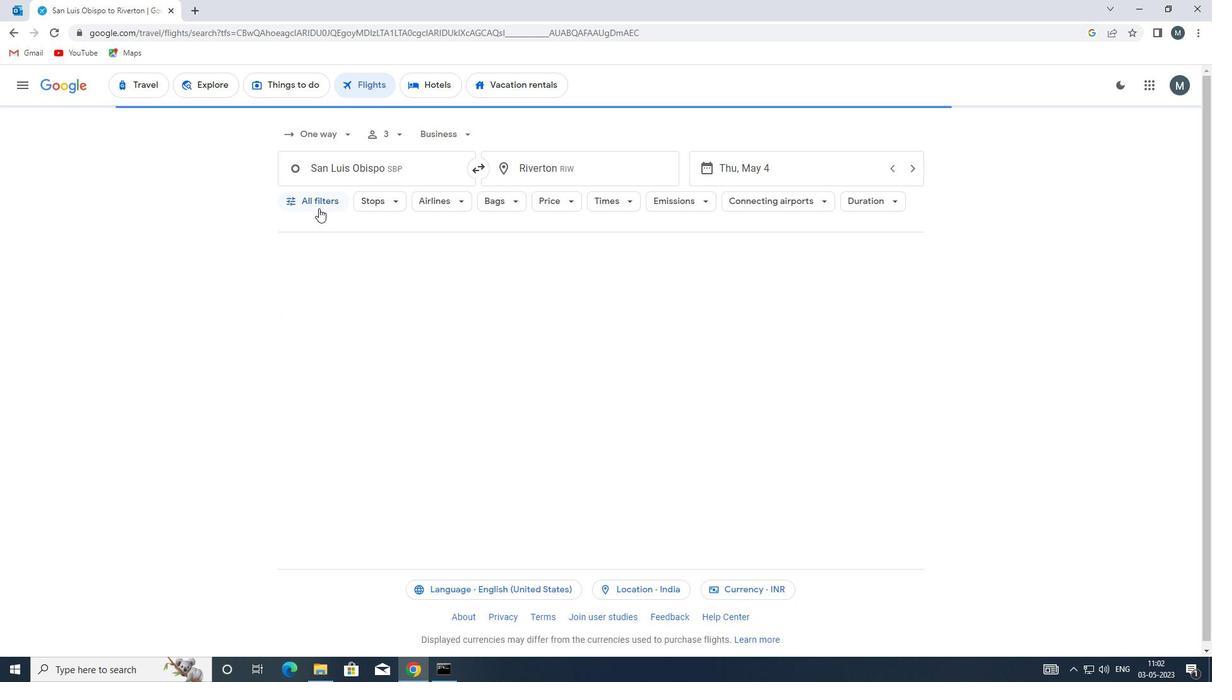
Action: Mouse moved to (330, 351)
Screenshot: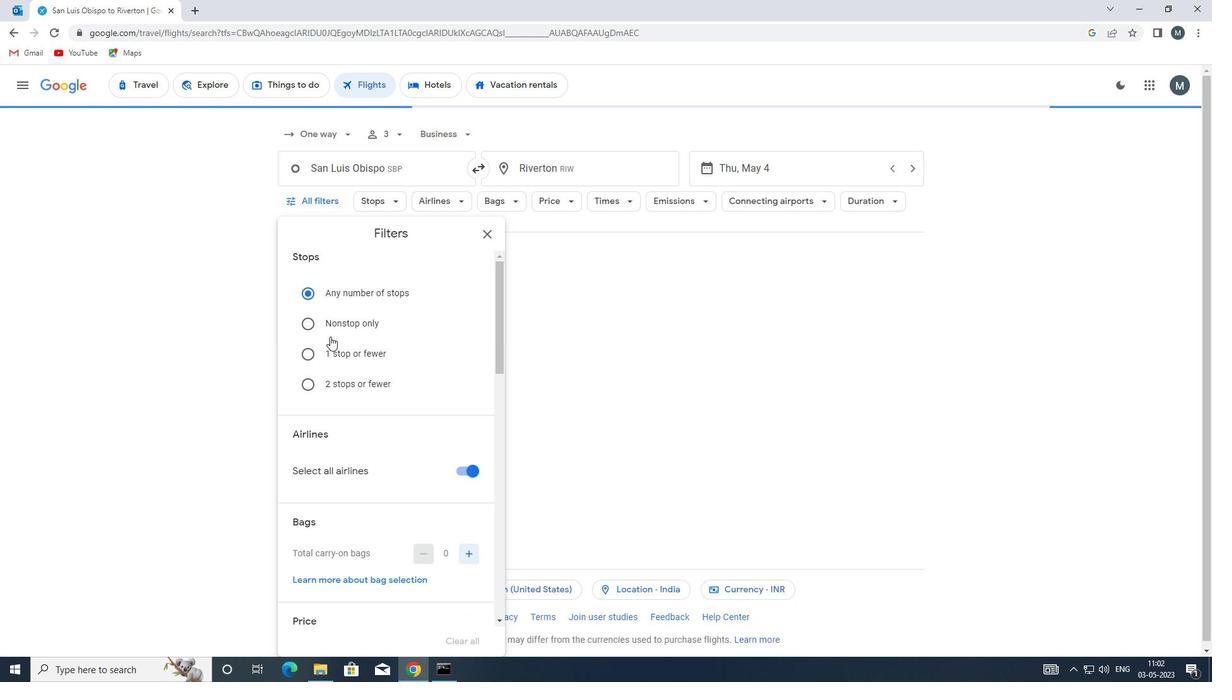 
Action: Mouse scrolled (330, 351) with delta (0, 0)
Screenshot: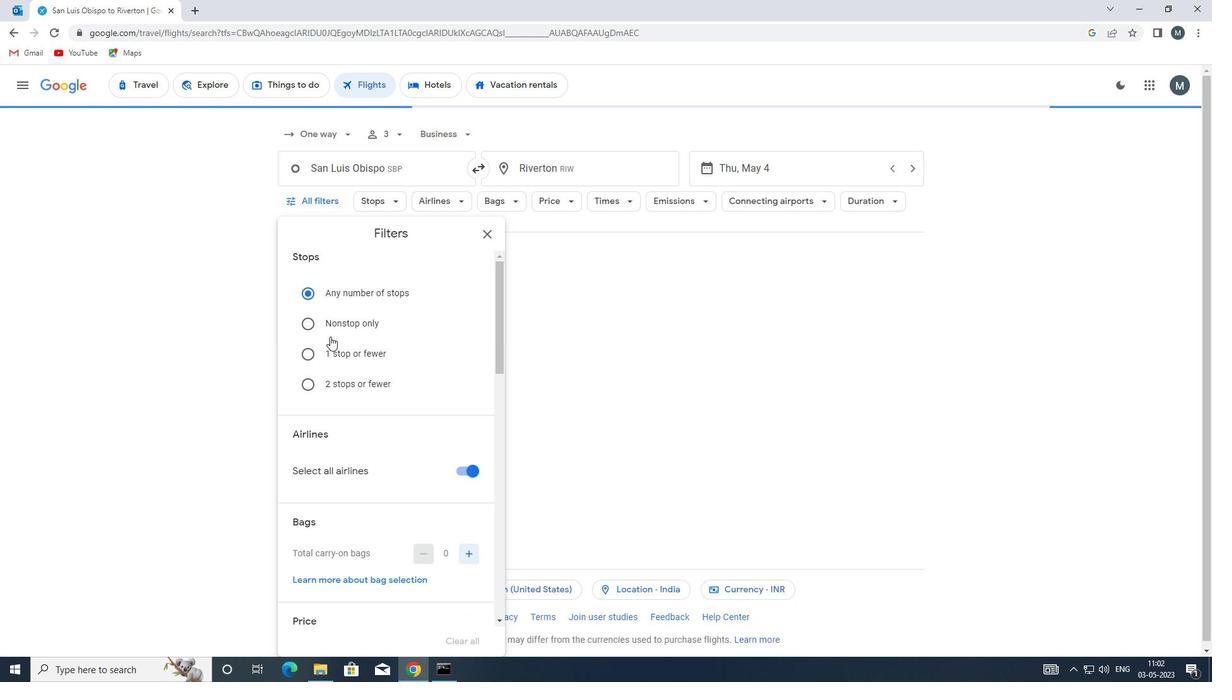 
Action: Mouse moved to (329, 360)
Screenshot: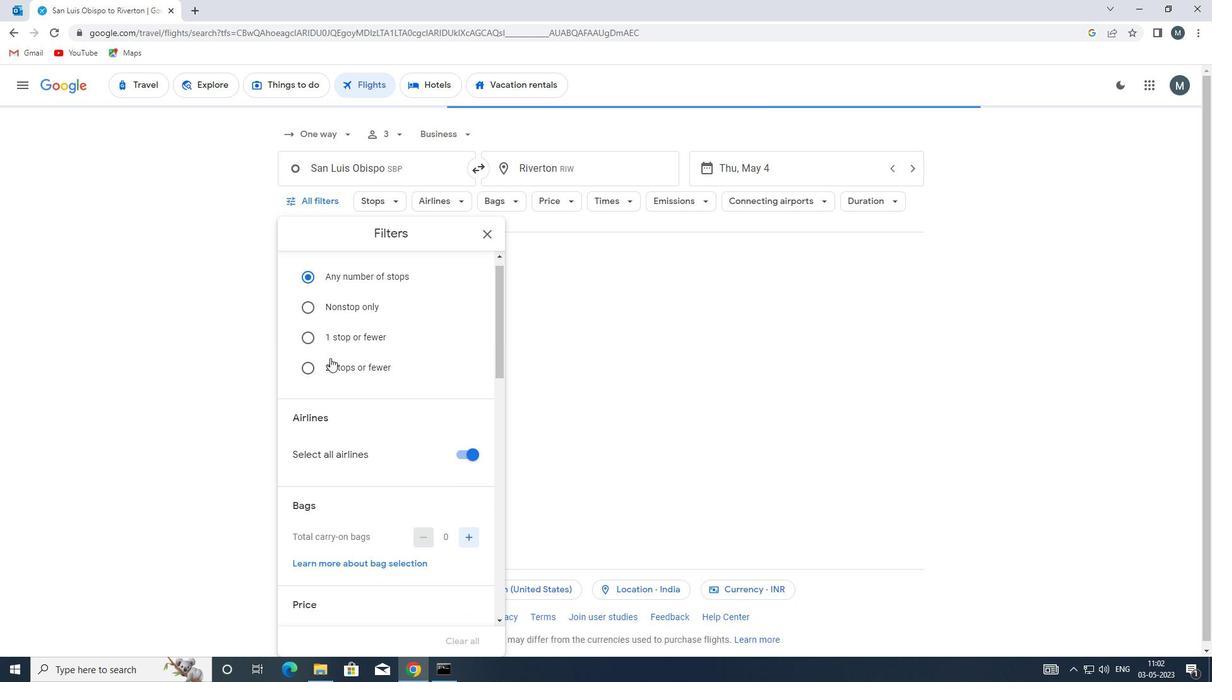 
Action: Mouse scrolled (329, 359) with delta (0, 0)
Screenshot: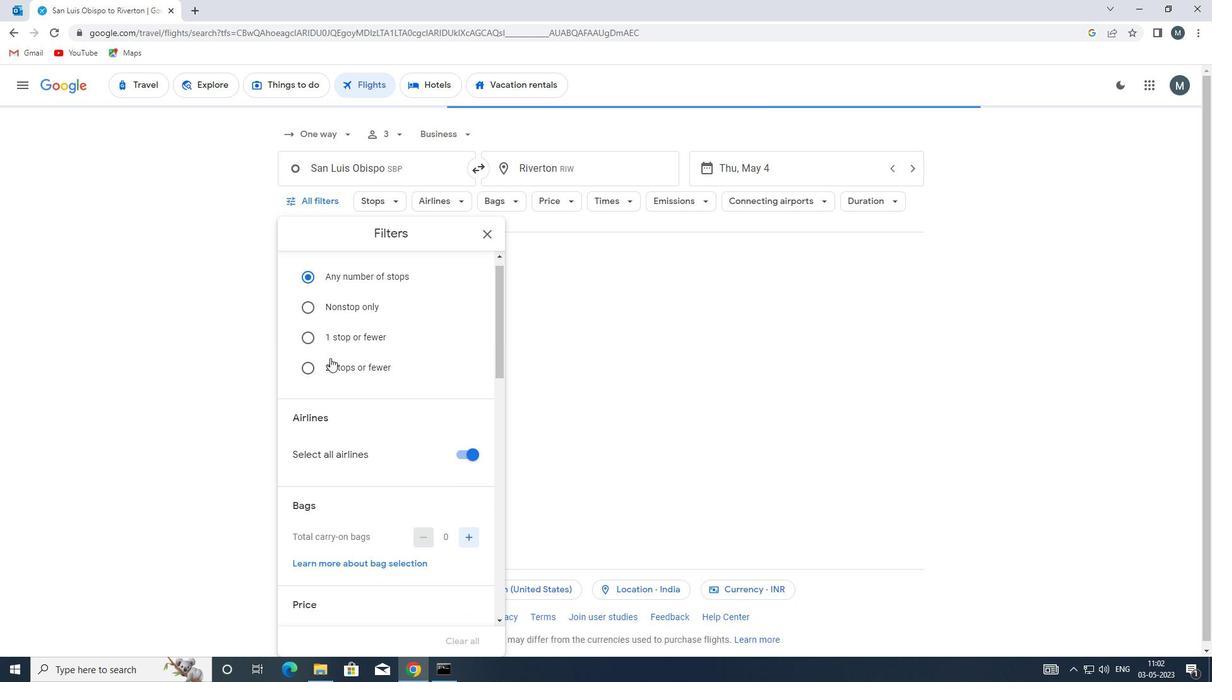 
Action: Mouse moved to (458, 347)
Screenshot: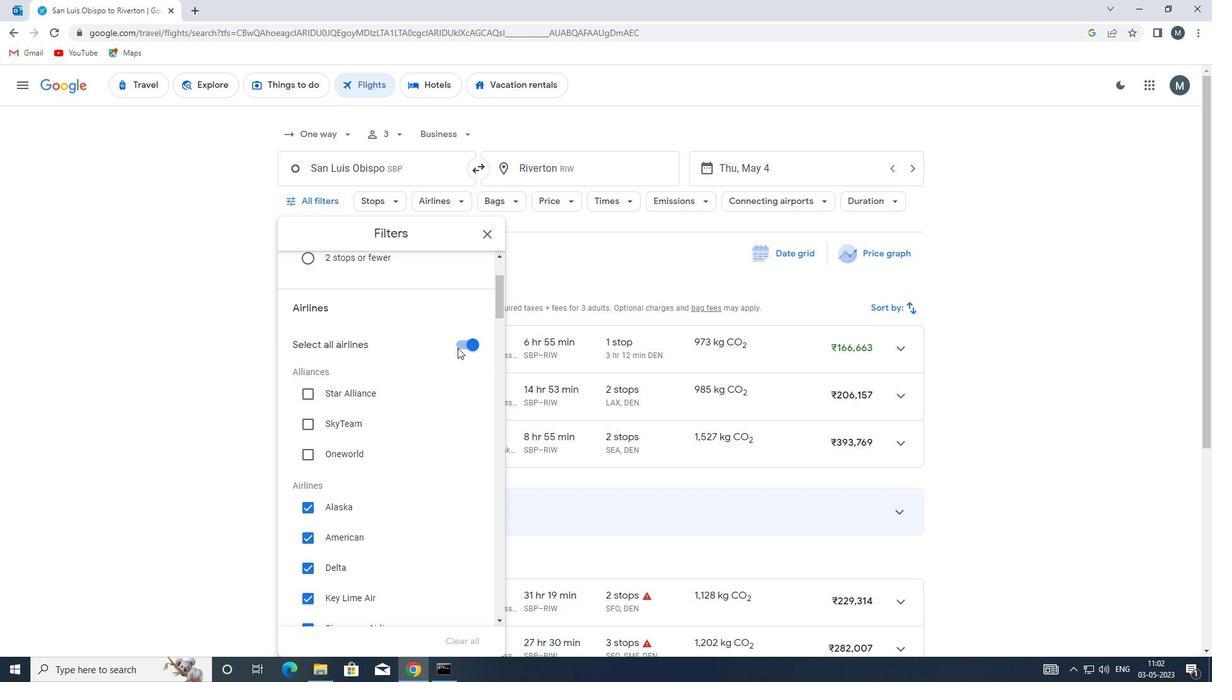 
Action: Mouse pressed left at (458, 347)
Screenshot: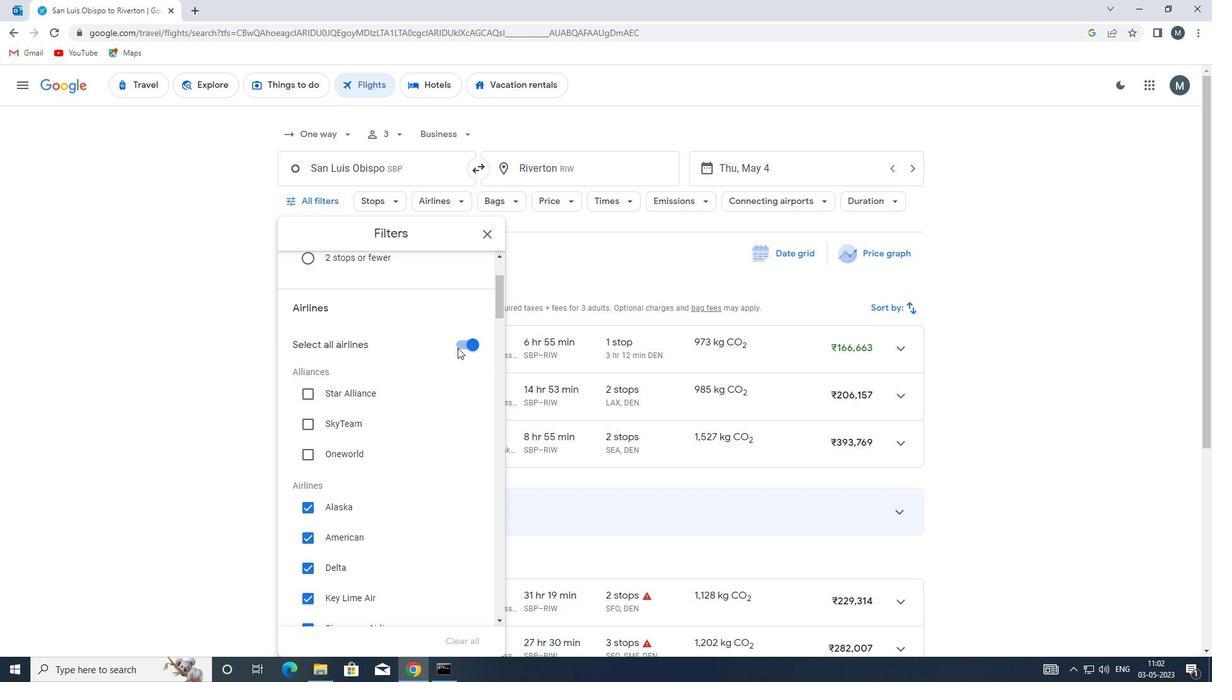 
Action: Mouse moved to (418, 399)
Screenshot: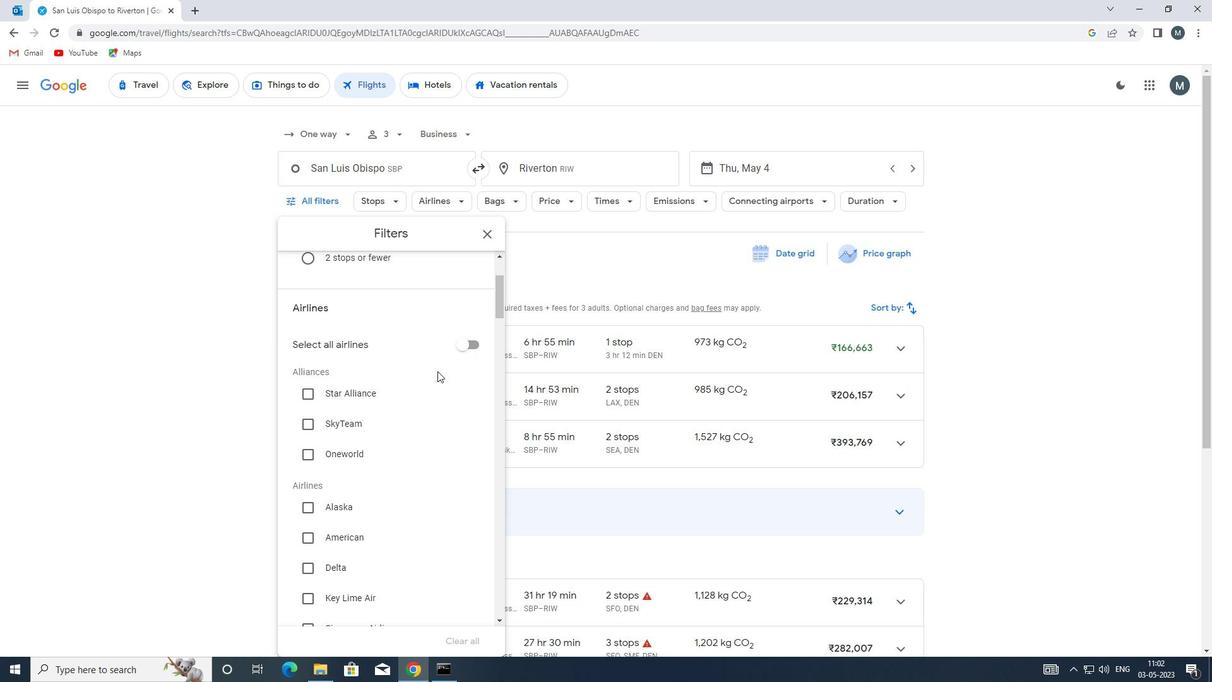 
Action: Mouse scrolled (418, 399) with delta (0, 0)
Screenshot: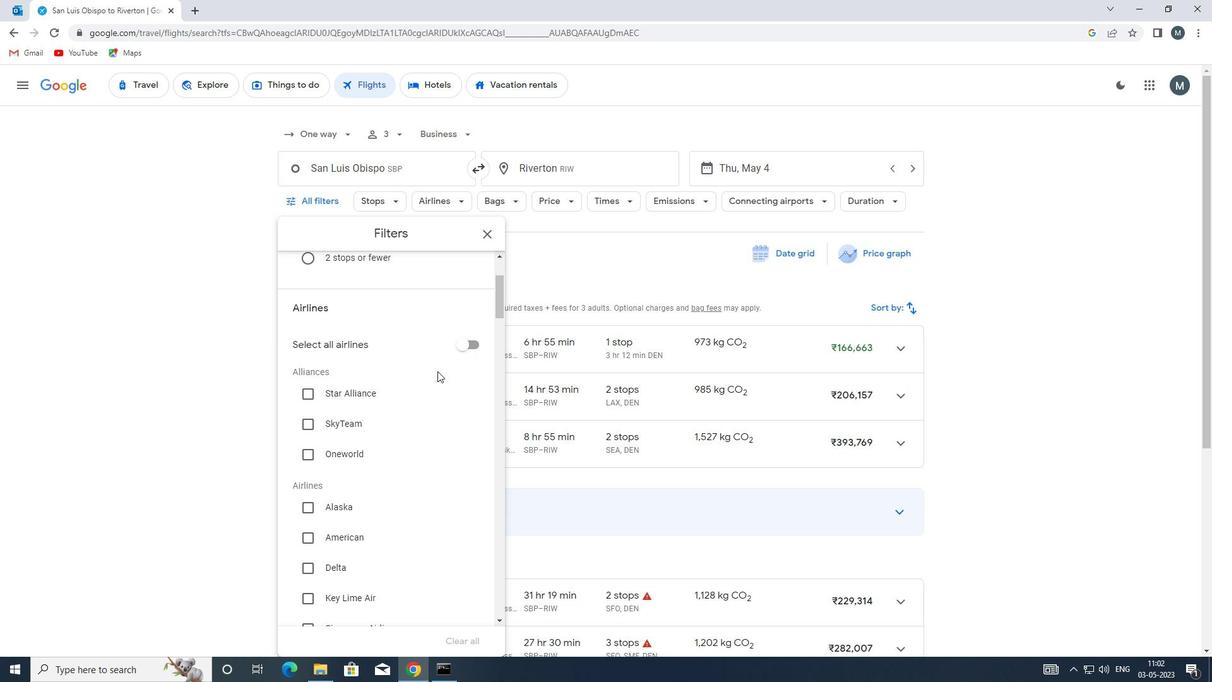 
Action: Mouse moved to (418, 399)
Screenshot: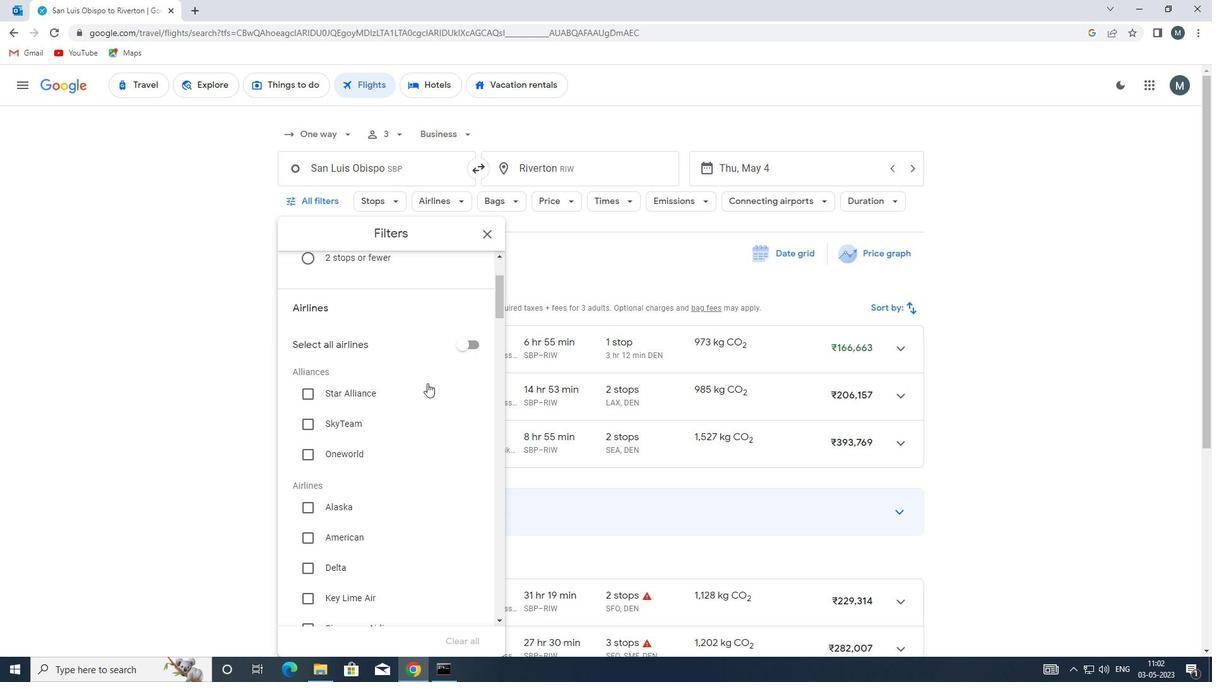 
Action: Mouse scrolled (418, 399) with delta (0, 0)
Screenshot: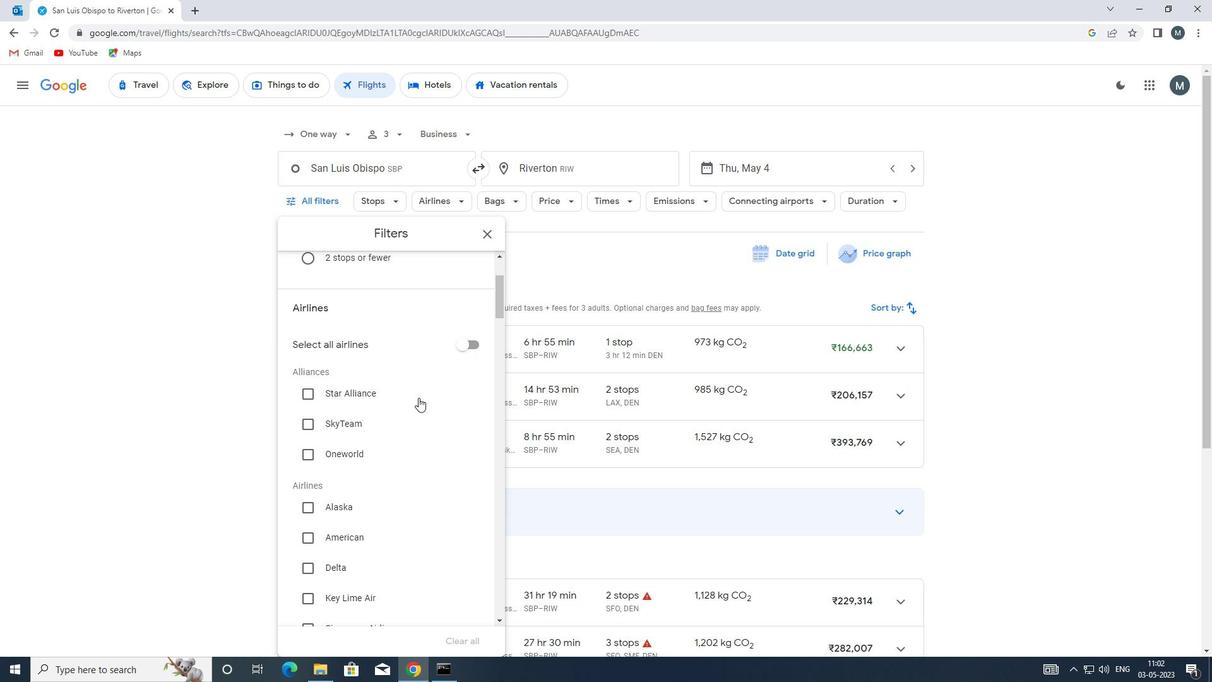 
Action: Mouse moved to (305, 499)
Screenshot: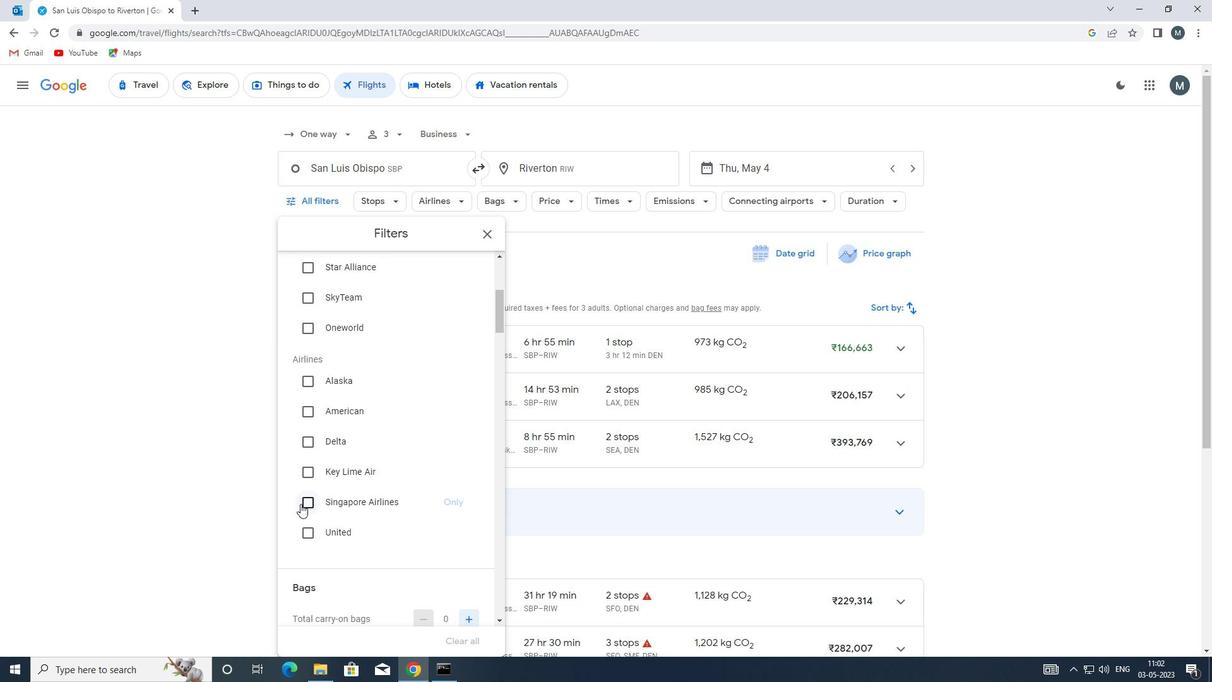 
Action: Mouse pressed left at (305, 499)
Screenshot: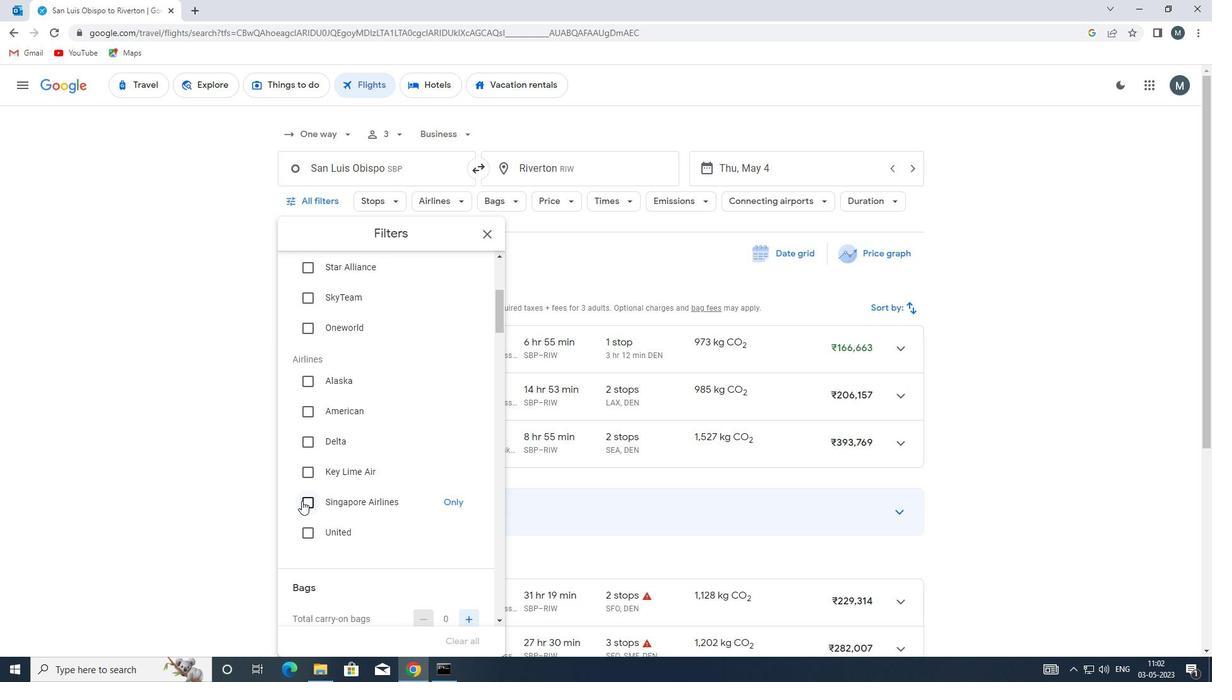 
Action: Mouse moved to (376, 459)
Screenshot: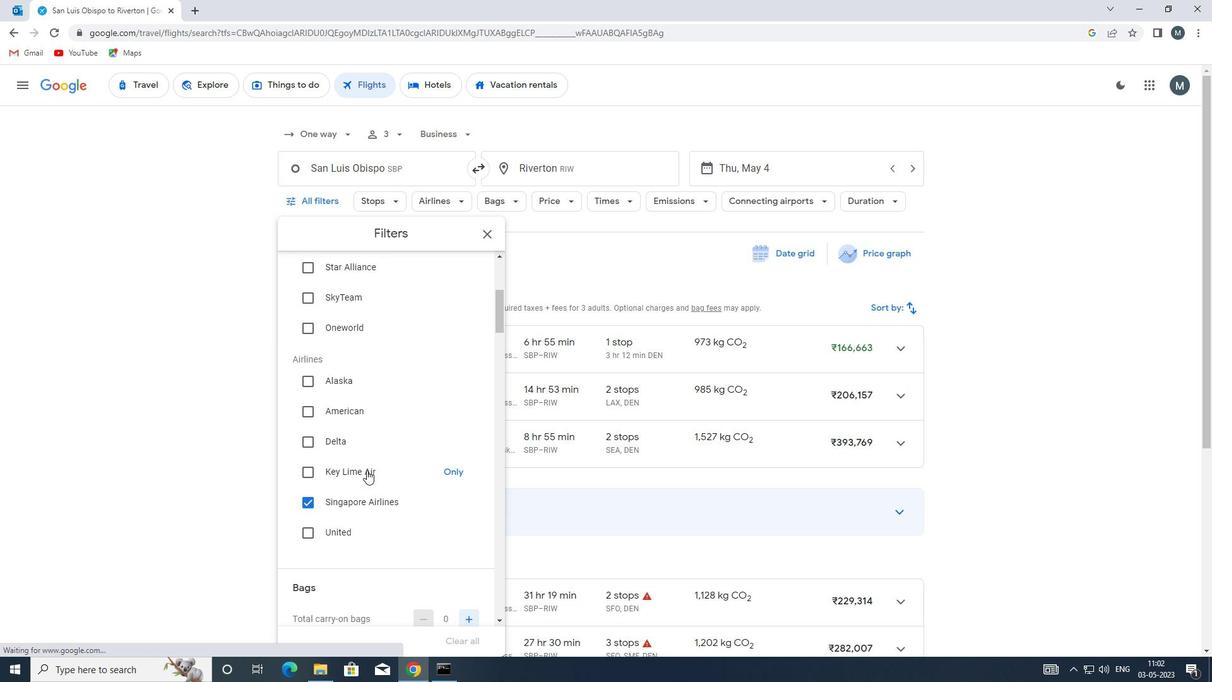 
Action: Mouse scrolled (376, 458) with delta (0, 0)
Screenshot: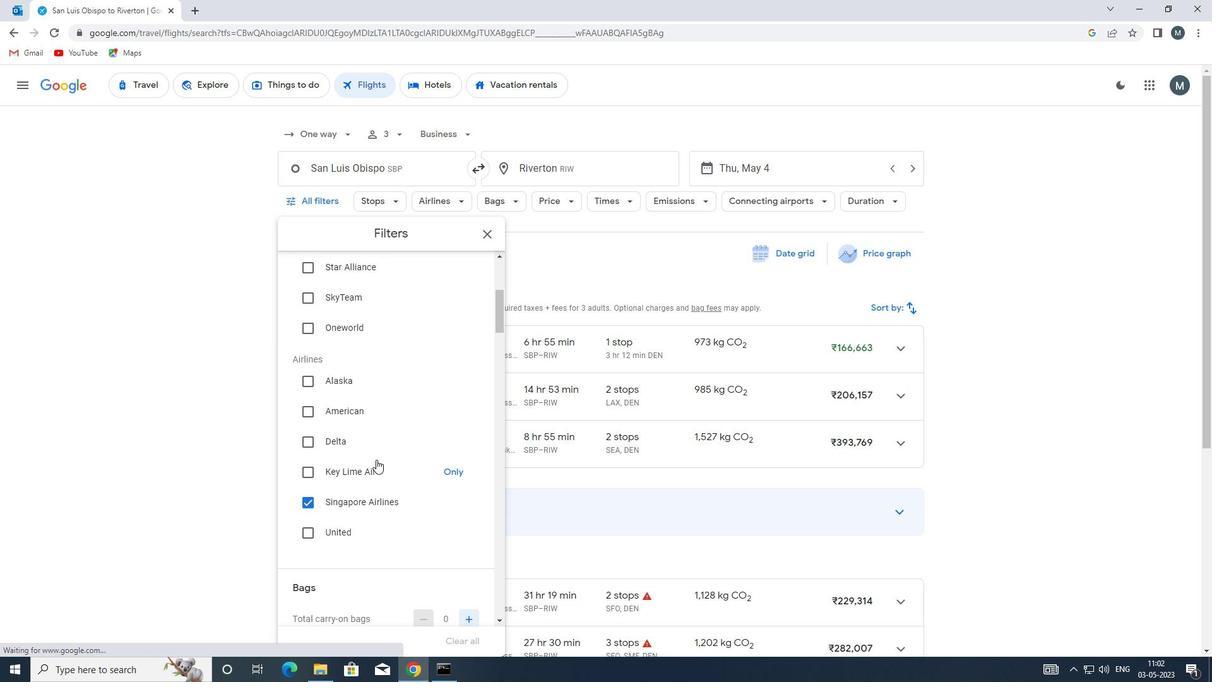 
Action: Mouse moved to (424, 456)
Screenshot: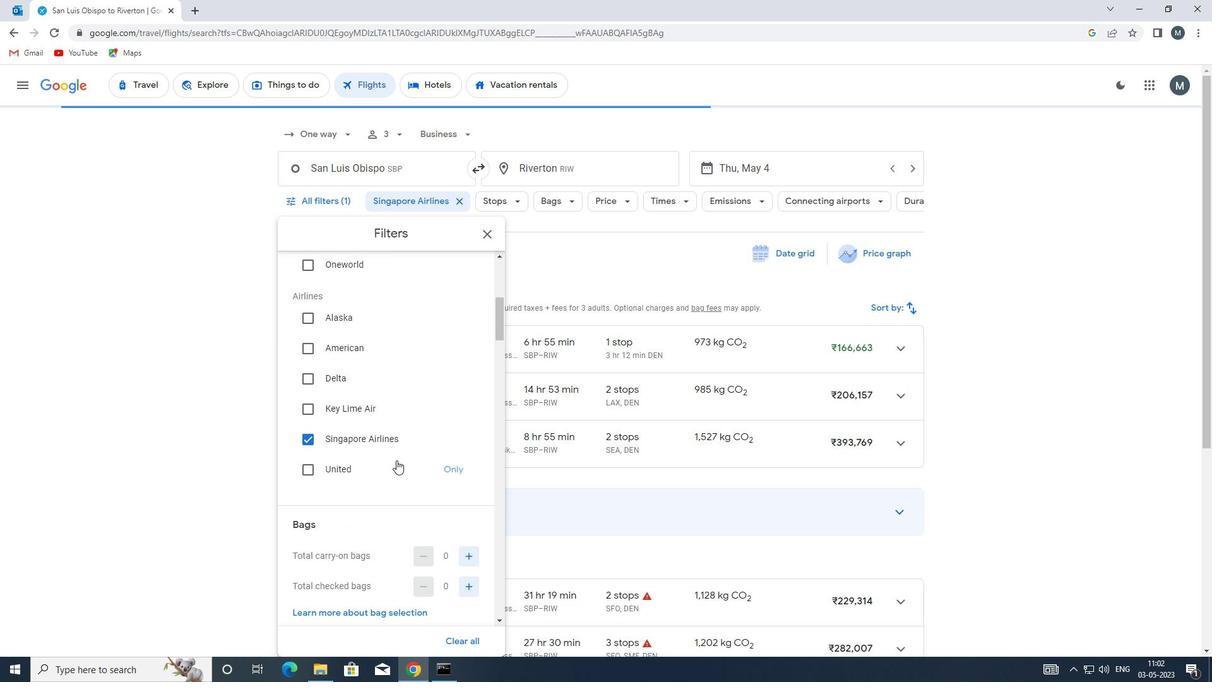 
Action: Mouse scrolled (424, 455) with delta (0, 0)
Screenshot: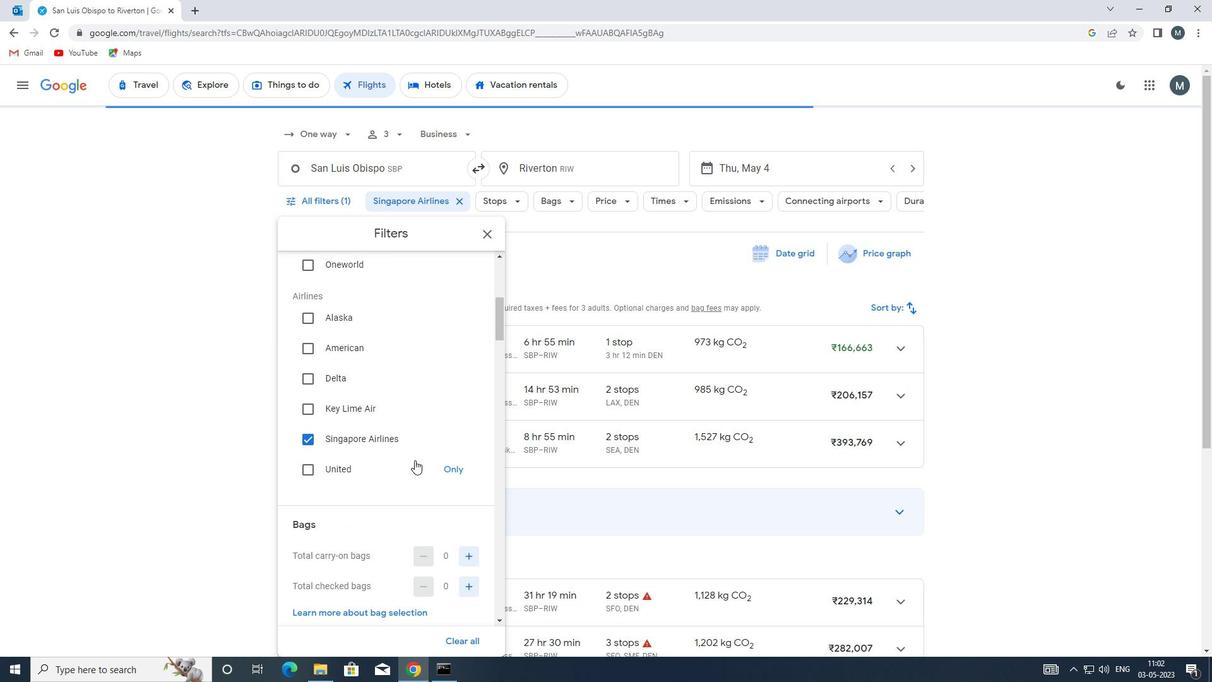 
Action: Mouse moved to (472, 490)
Screenshot: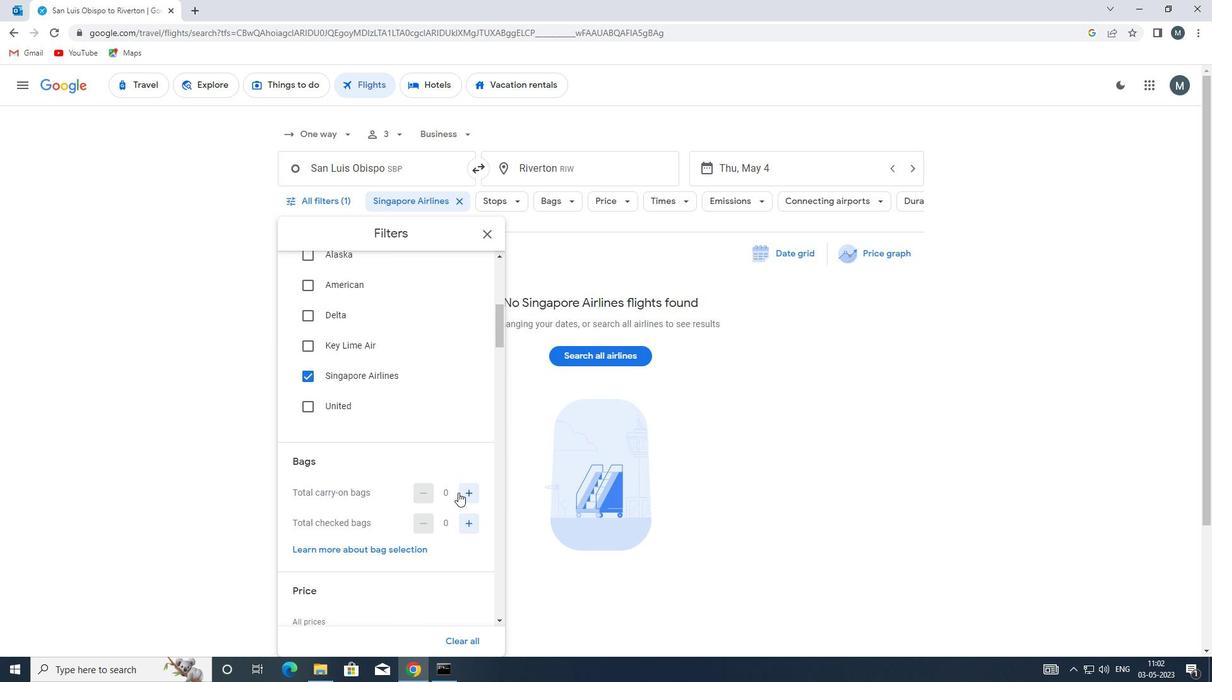 
Action: Mouse pressed left at (472, 490)
Screenshot: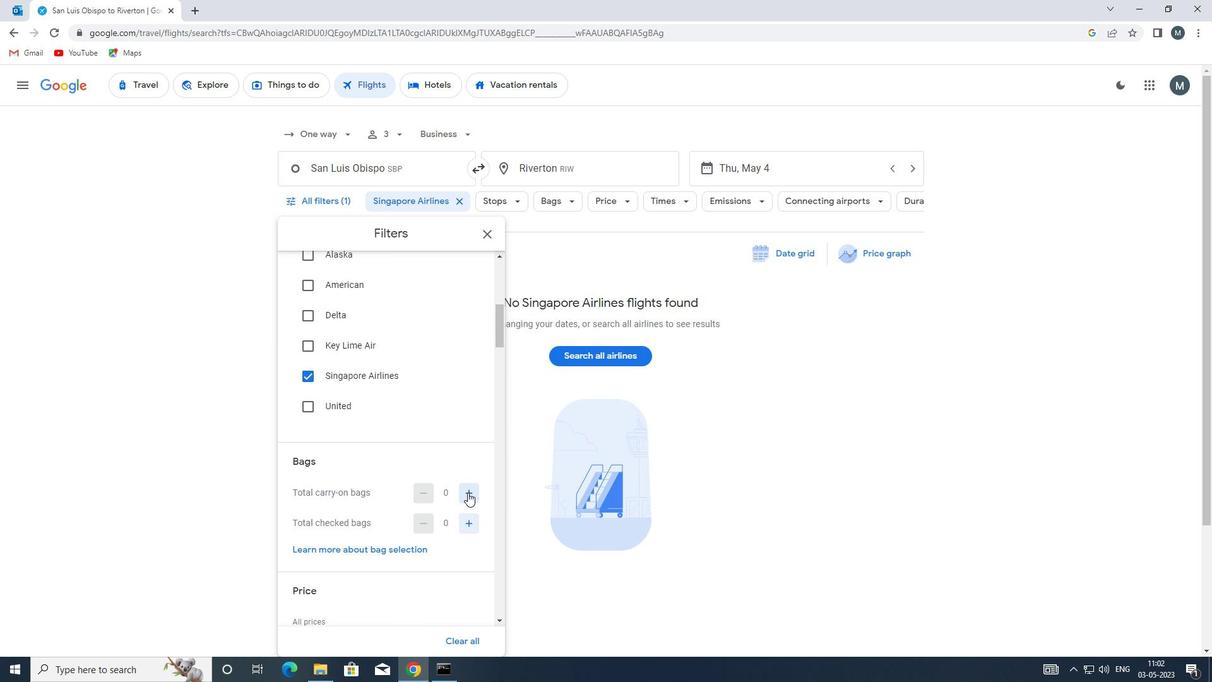 
Action: Mouse moved to (454, 464)
Screenshot: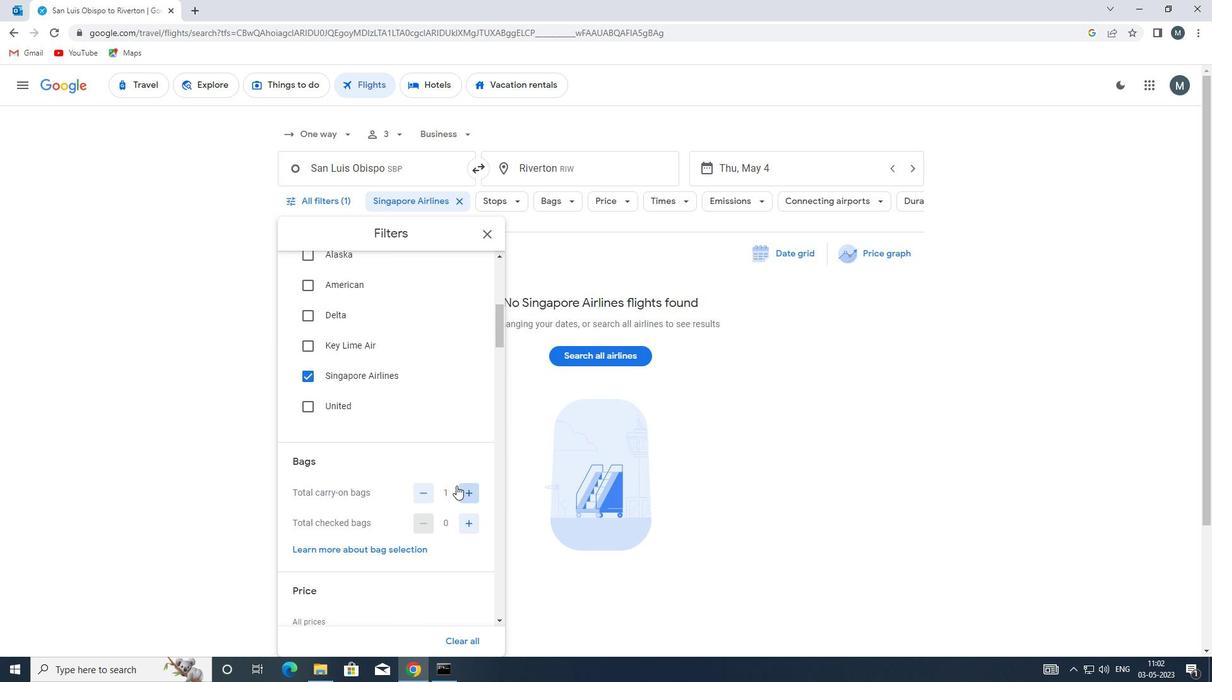 
Action: Mouse scrolled (454, 464) with delta (0, 0)
Screenshot: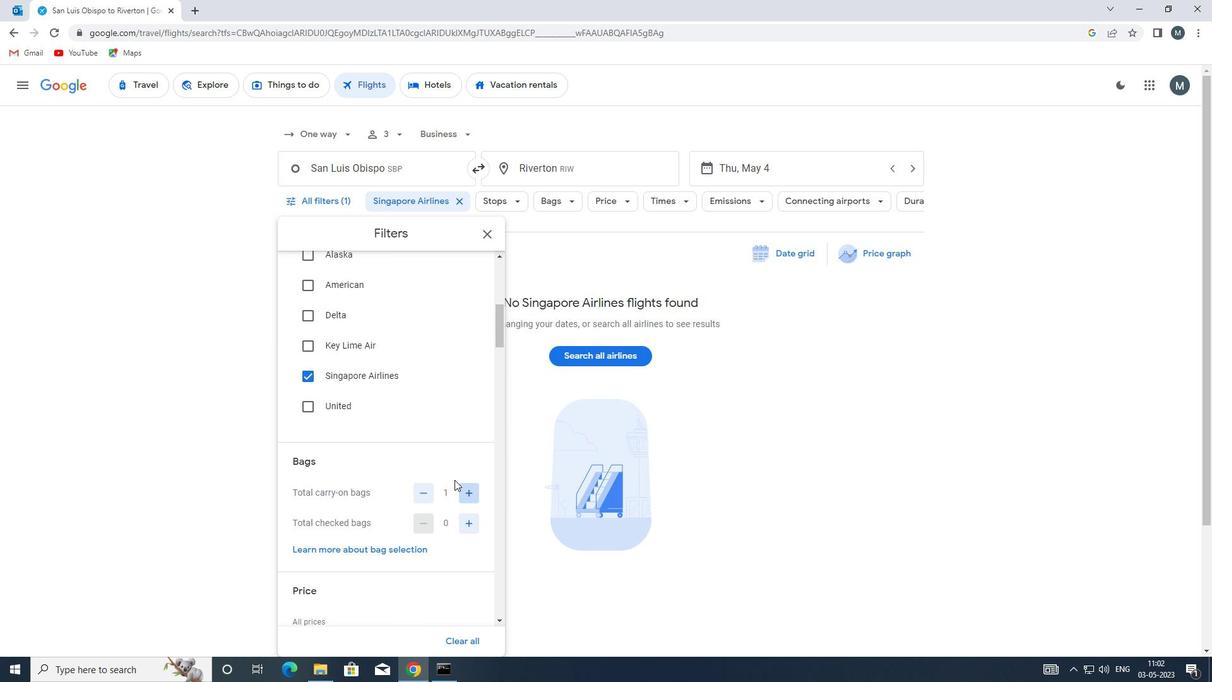 
Action: Mouse moved to (468, 457)
Screenshot: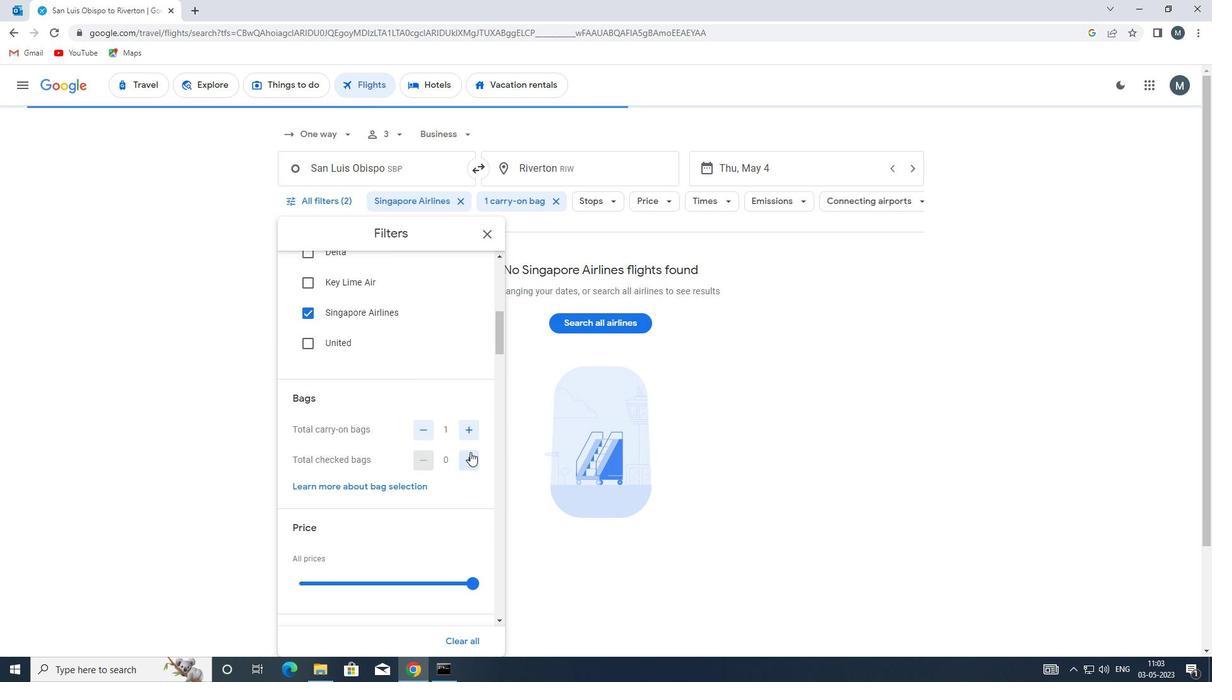 
Action: Mouse pressed left at (468, 457)
Screenshot: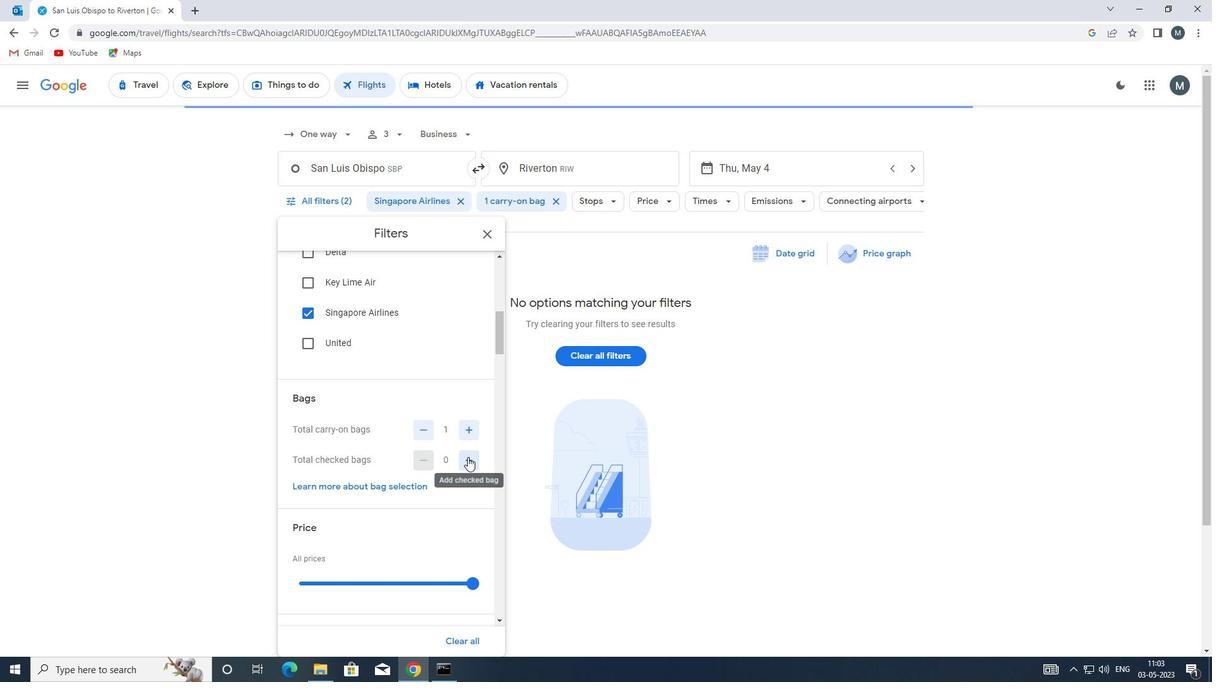 
Action: Mouse pressed left at (468, 457)
Screenshot: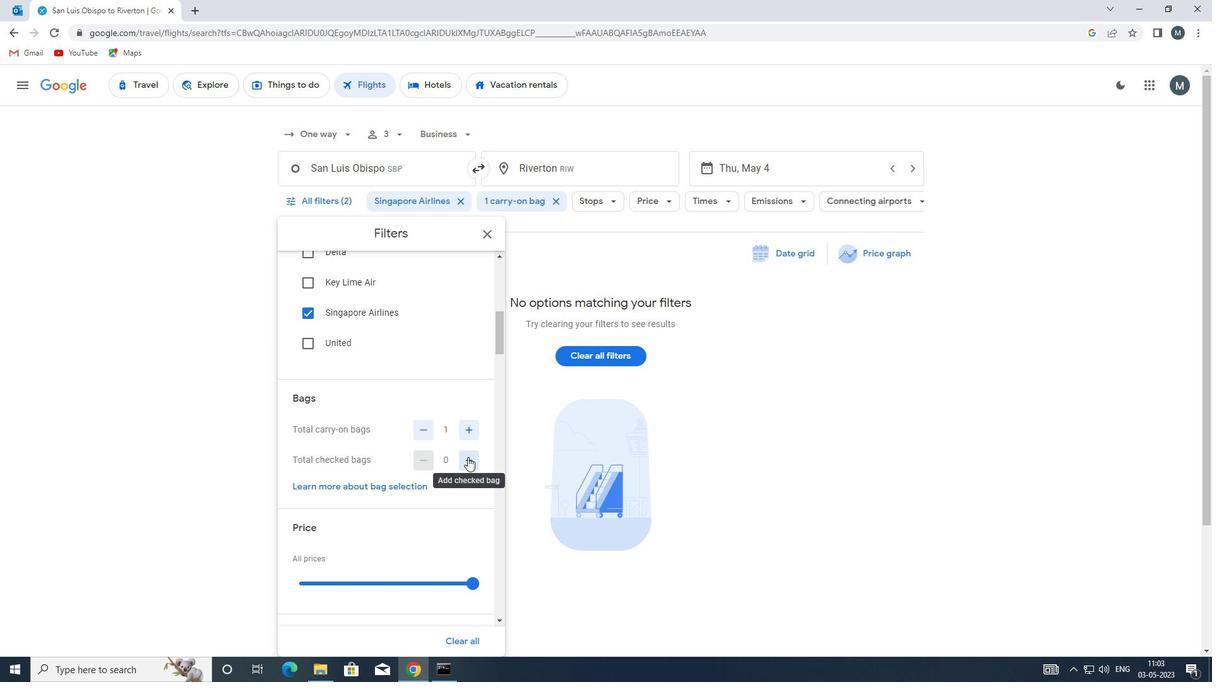 
Action: Mouse pressed left at (468, 457)
Screenshot: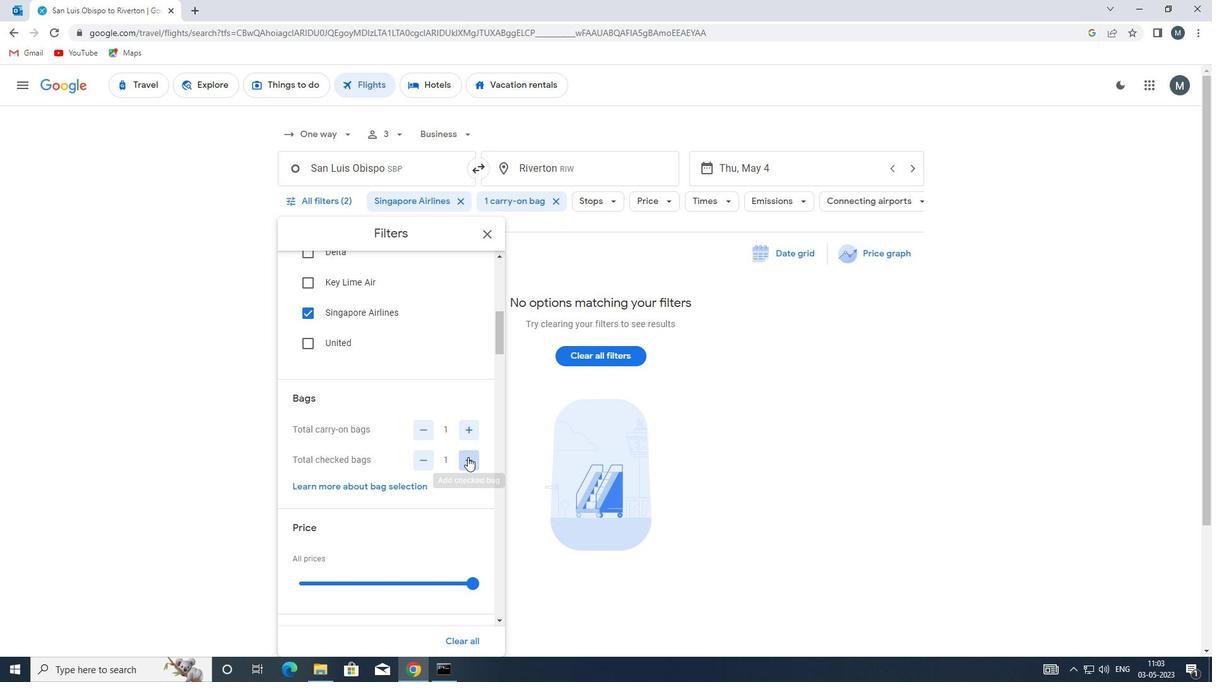 
Action: Mouse moved to (423, 447)
Screenshot: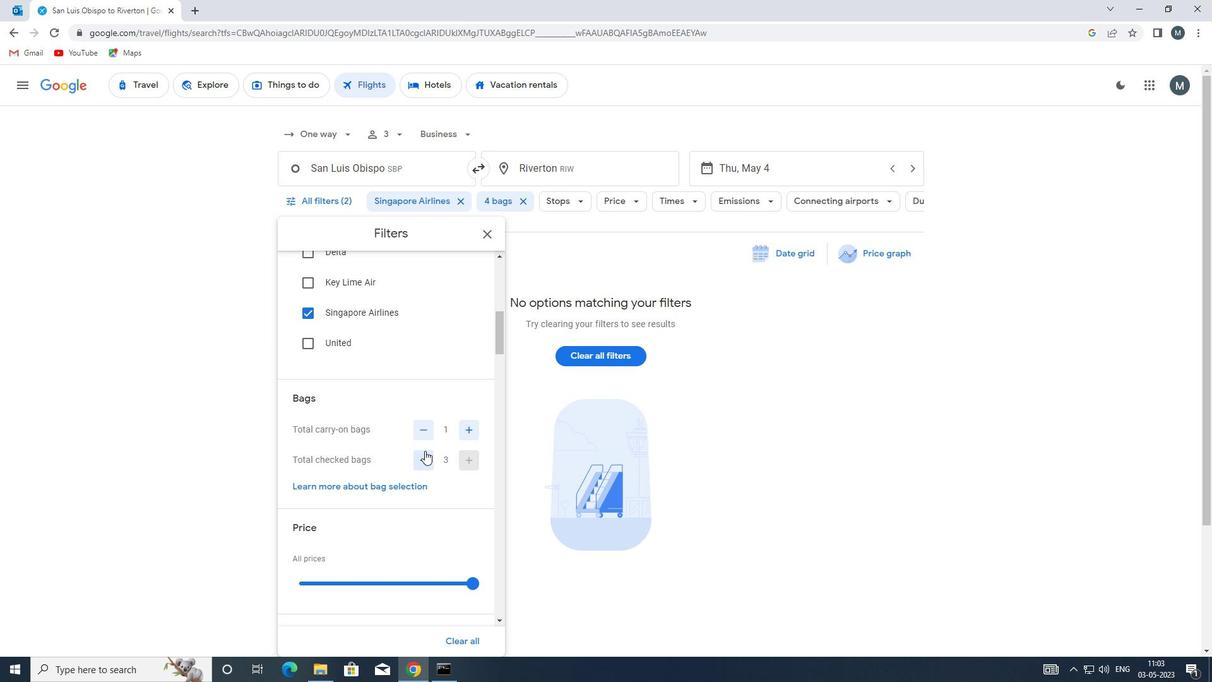 
Action: Mouse scrolled (423, 446) with delta (0, 0)
Screenshot: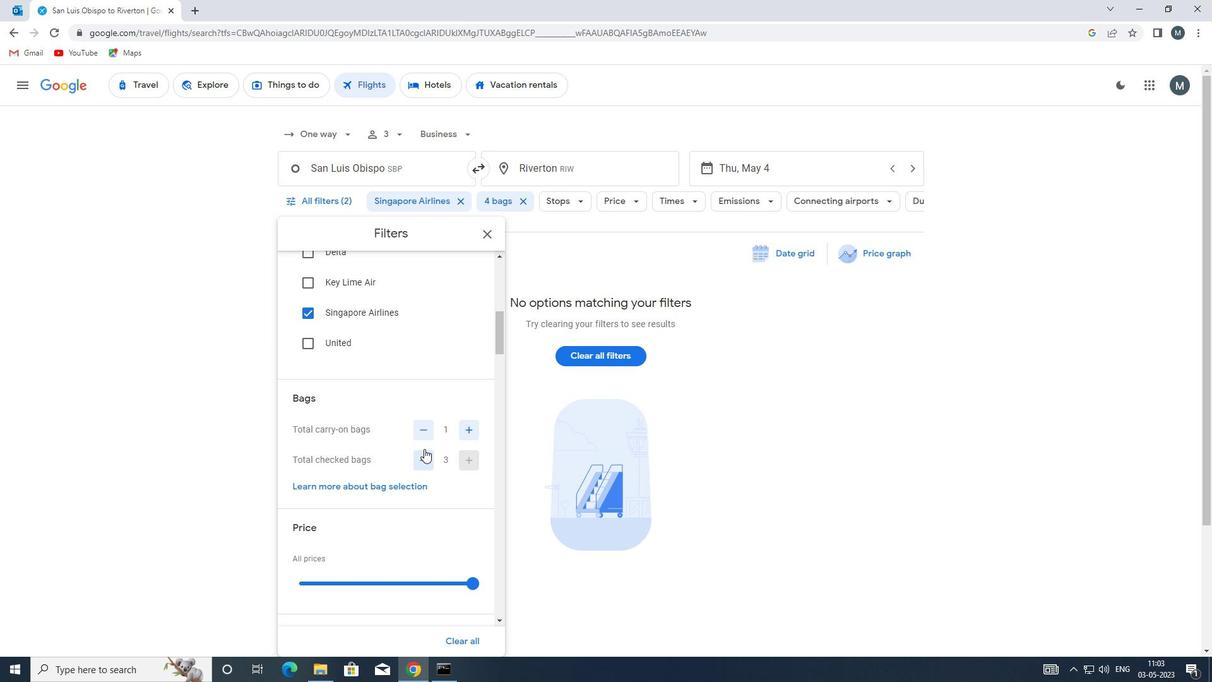 
Action: Mouse moved to (411, 455)
Screenshot: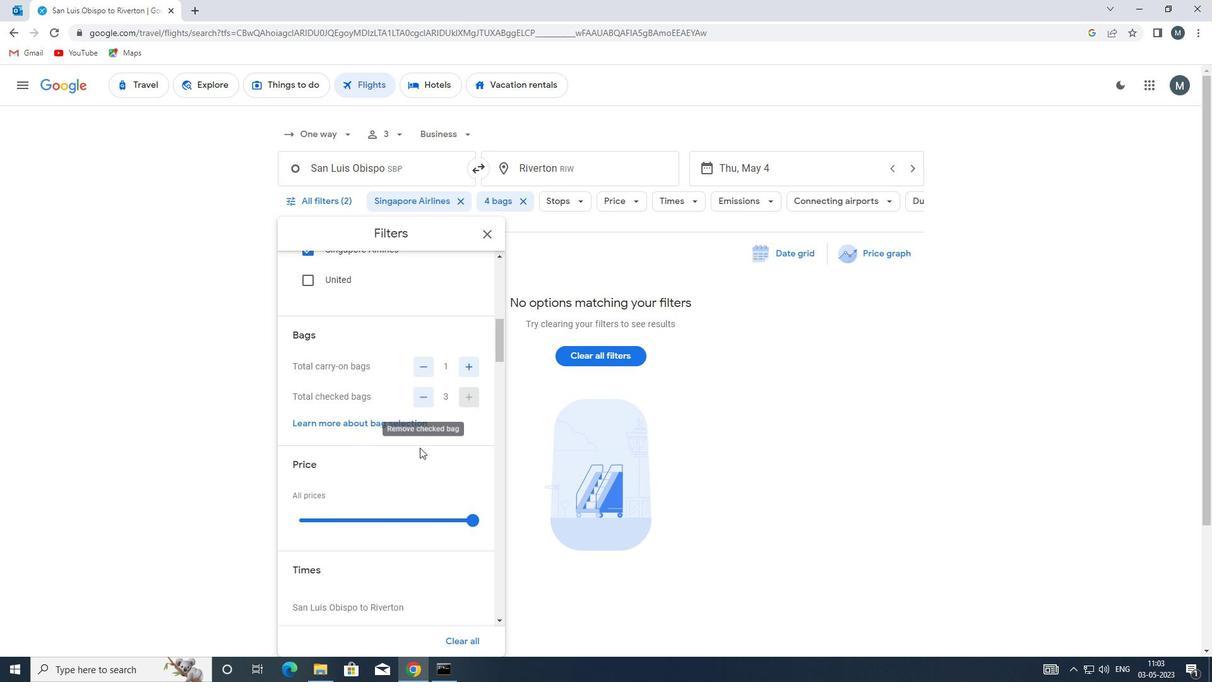 
Action: Mouse scrolled (411, 454) with delta (0, 0)
Screenshot: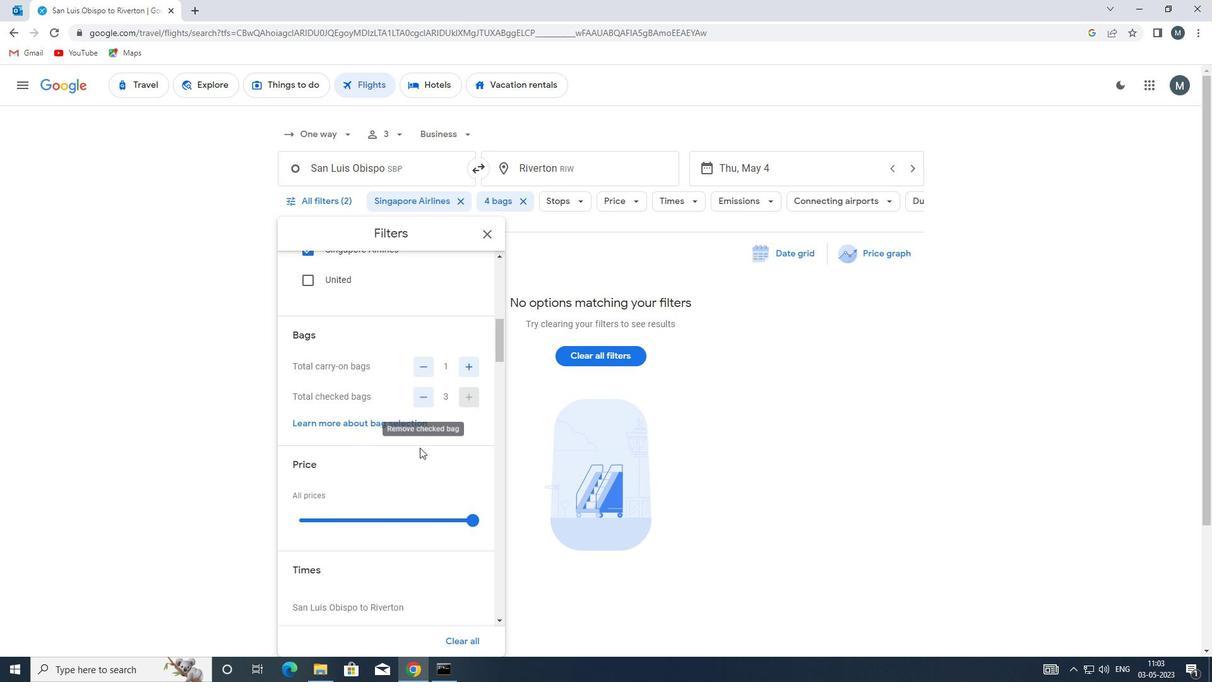 
Action: Mouse moved to (367, 449)
Screenshot: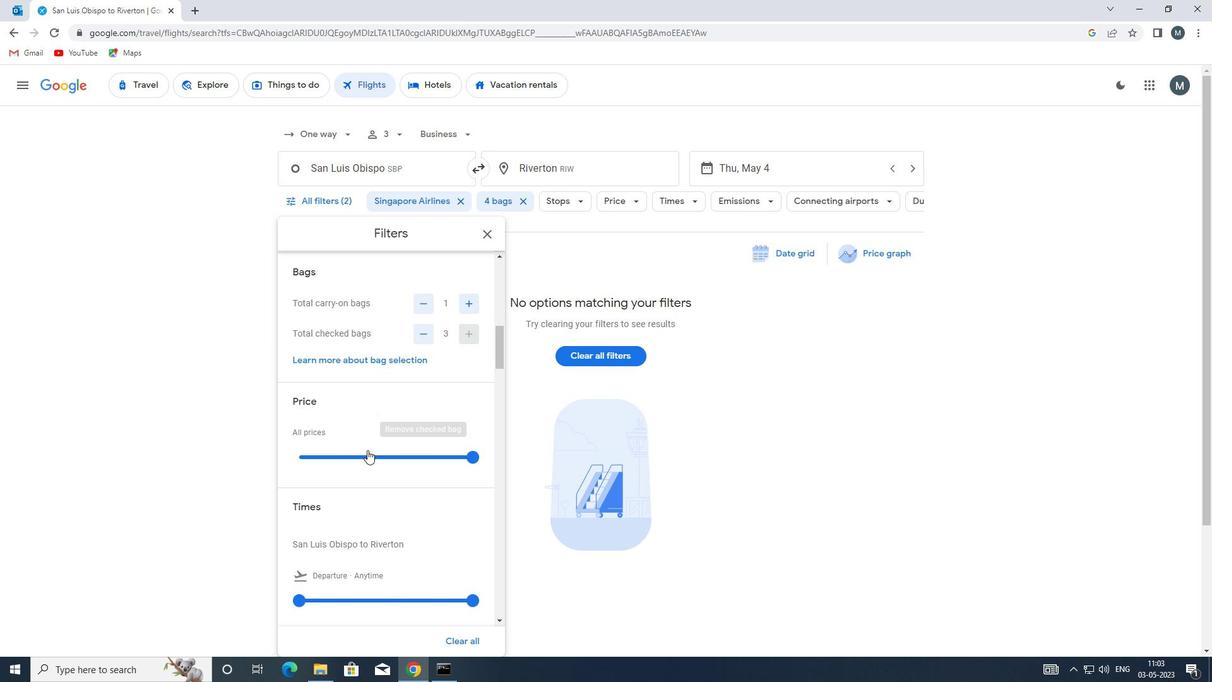 
Action: Mouse pressed left at (367, 449)
Screenshot: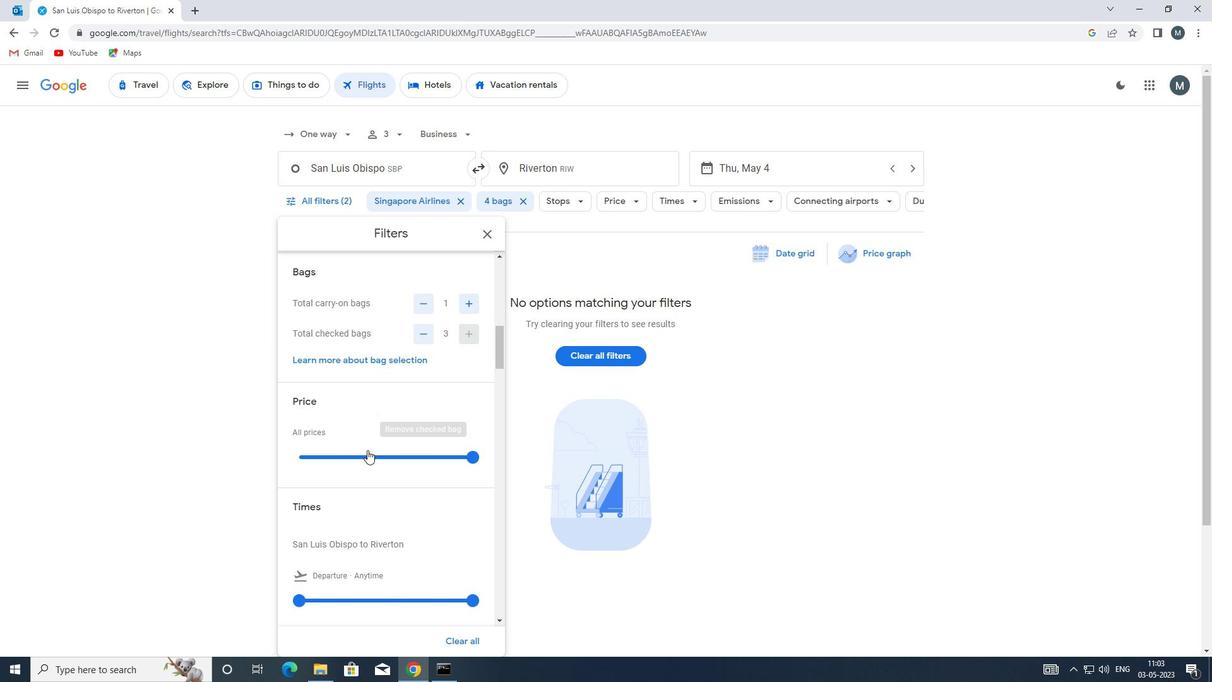 
Action: Mouse moved to (368, 449)
Screenshot: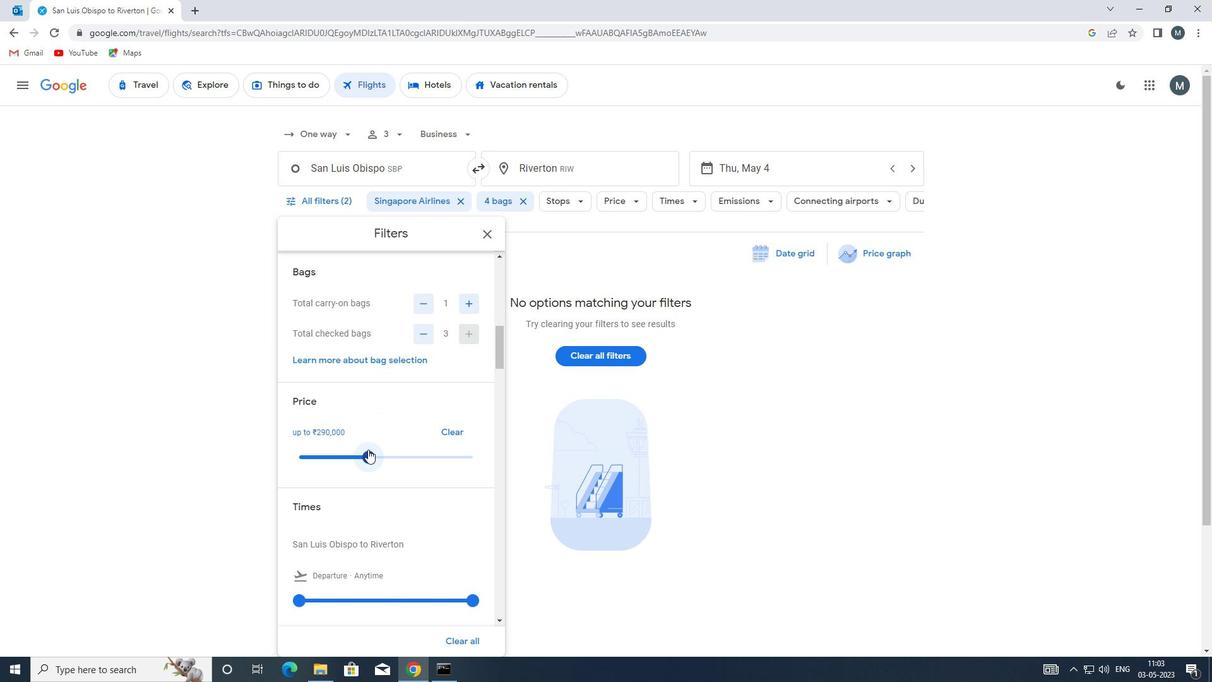 
Action: Mouse pressed left at (368, 449)
Screenshot: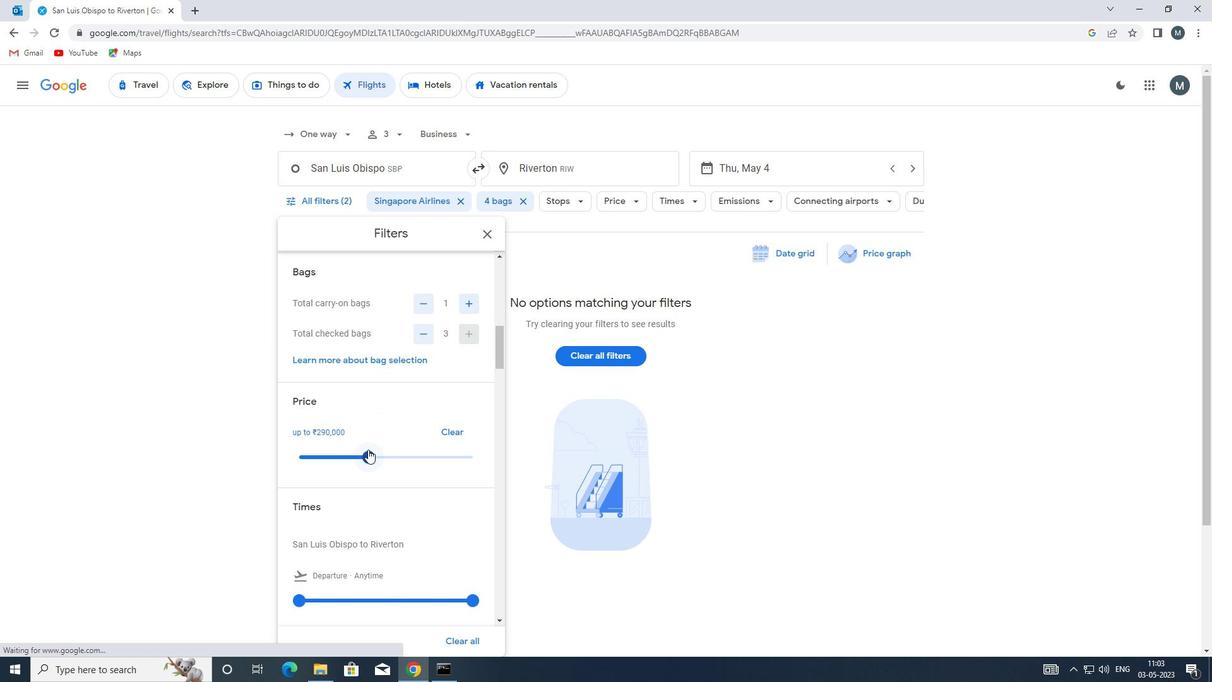 
Action: Mouse moved to (378, 415)
Screenshot: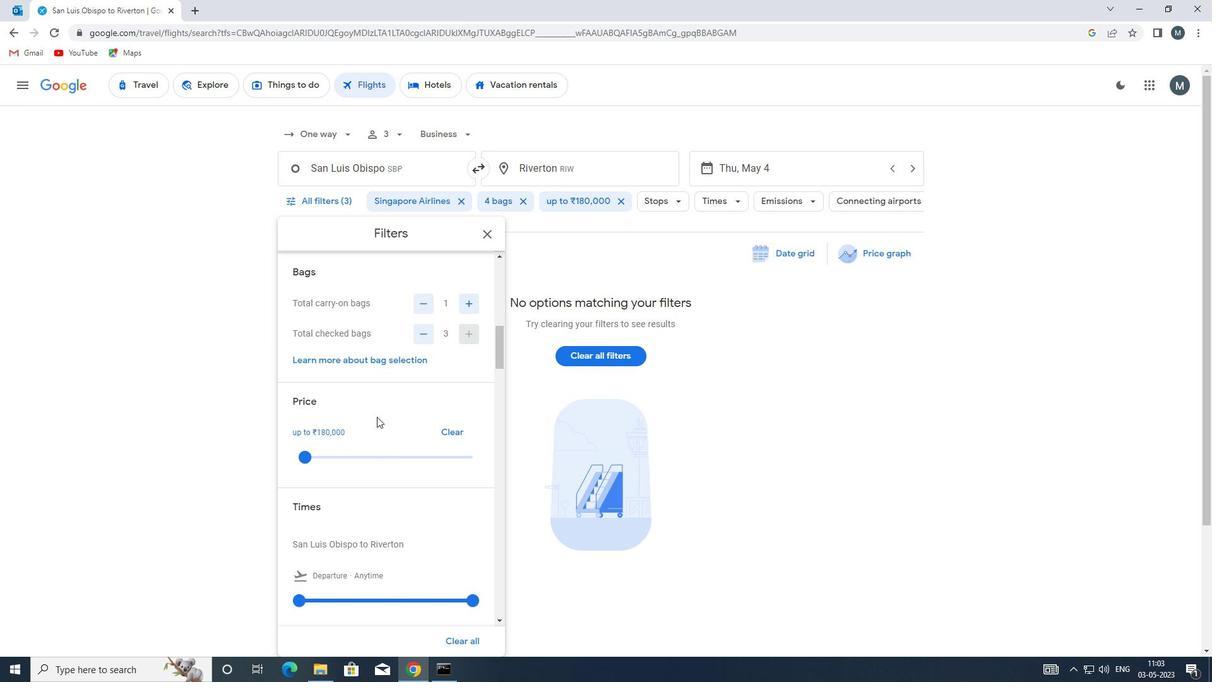 
Action: Mouse scrolled (378, 415) with delta (0, 0)
Screenshot: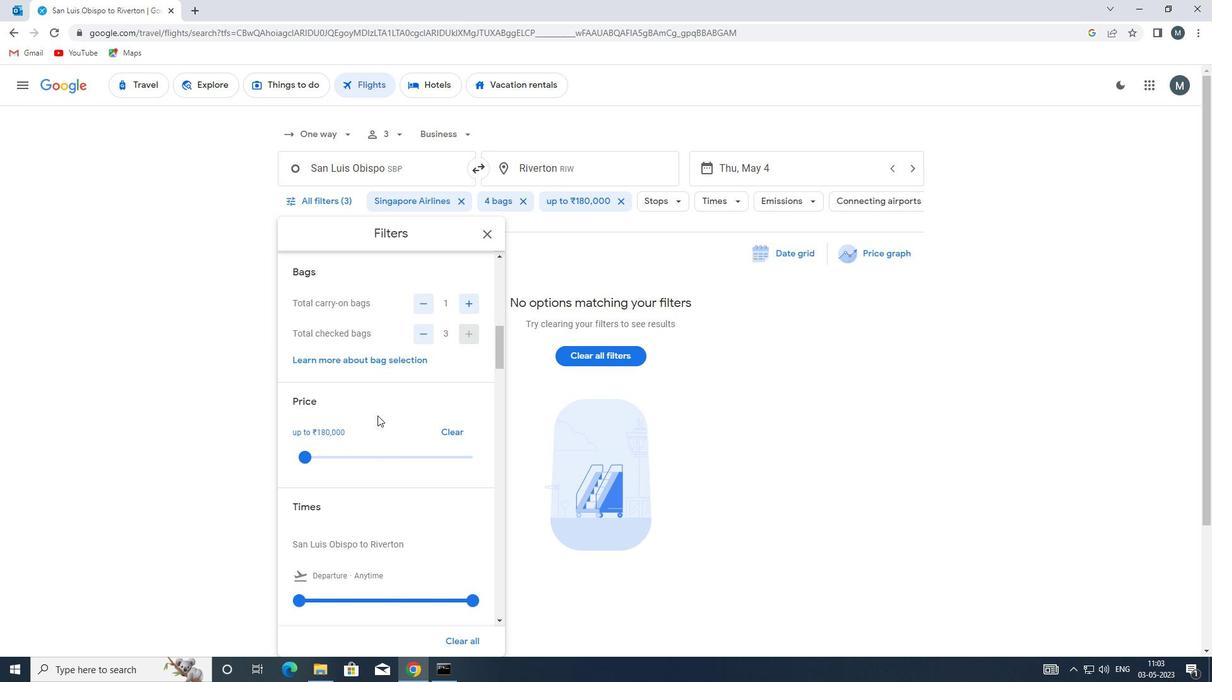 
Action: Mouse scrolled (378, 415) with delta (0, 0)
Screenshot: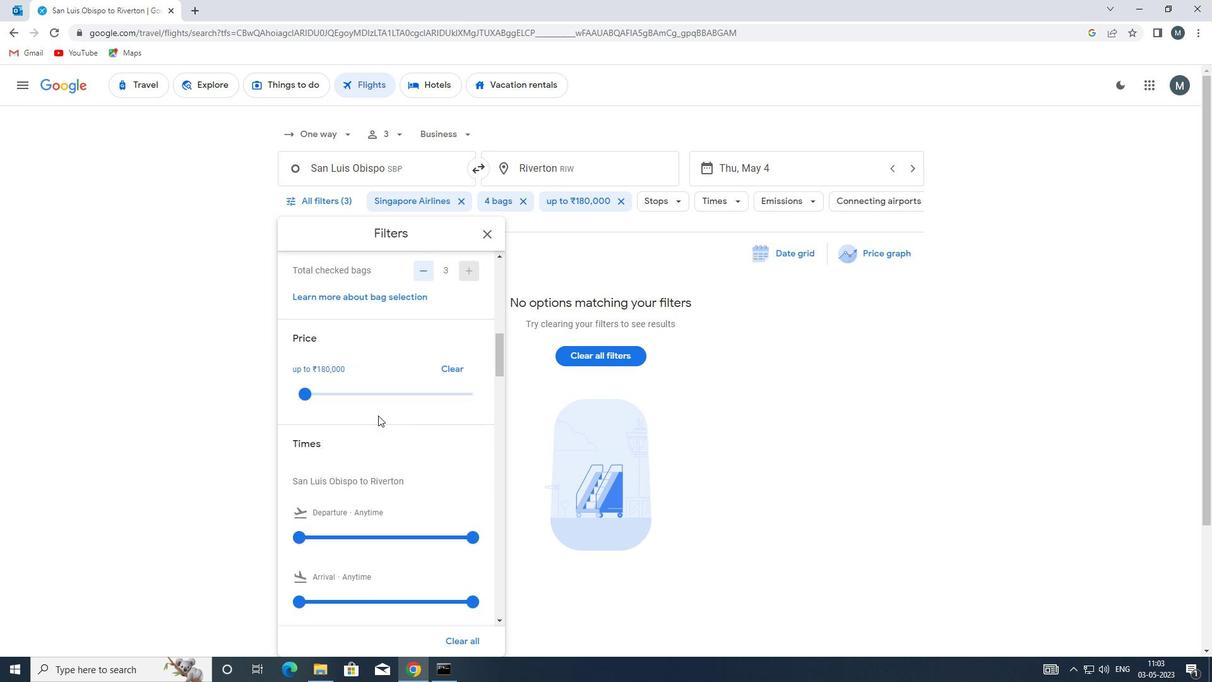
Action: Mouse moved to (327, 447)
Screenshot: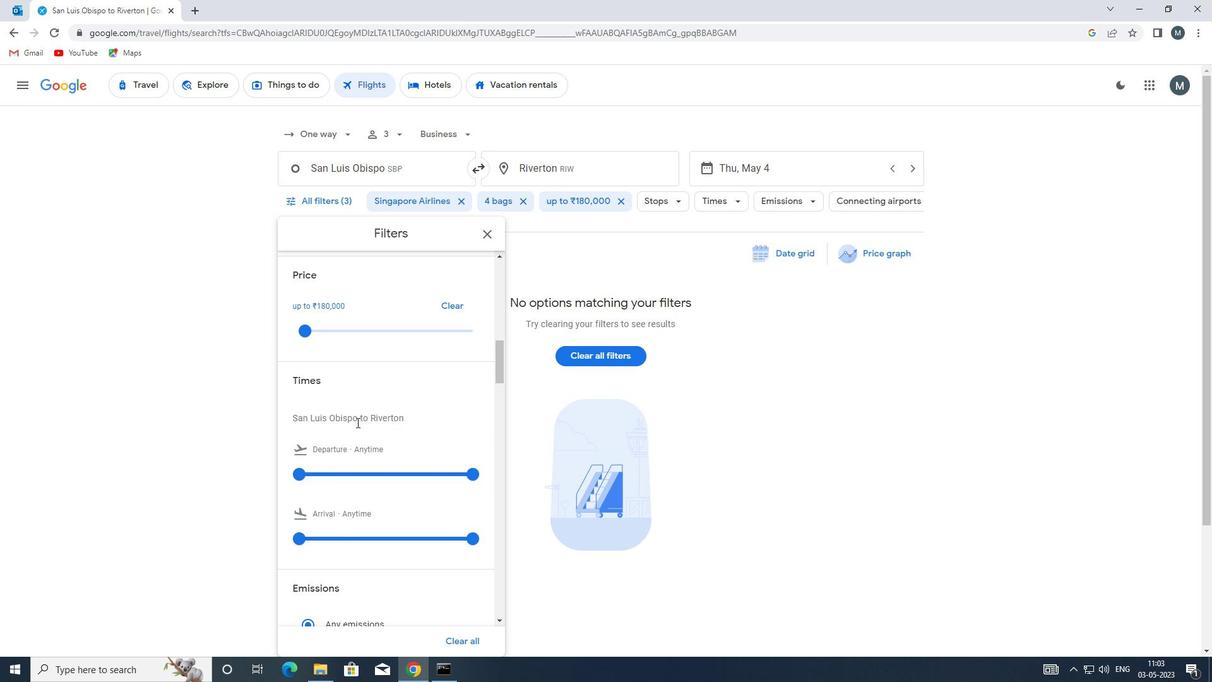 
Action: Mouse scrolled (327, 447) with delta (0, 0)
Screenshot: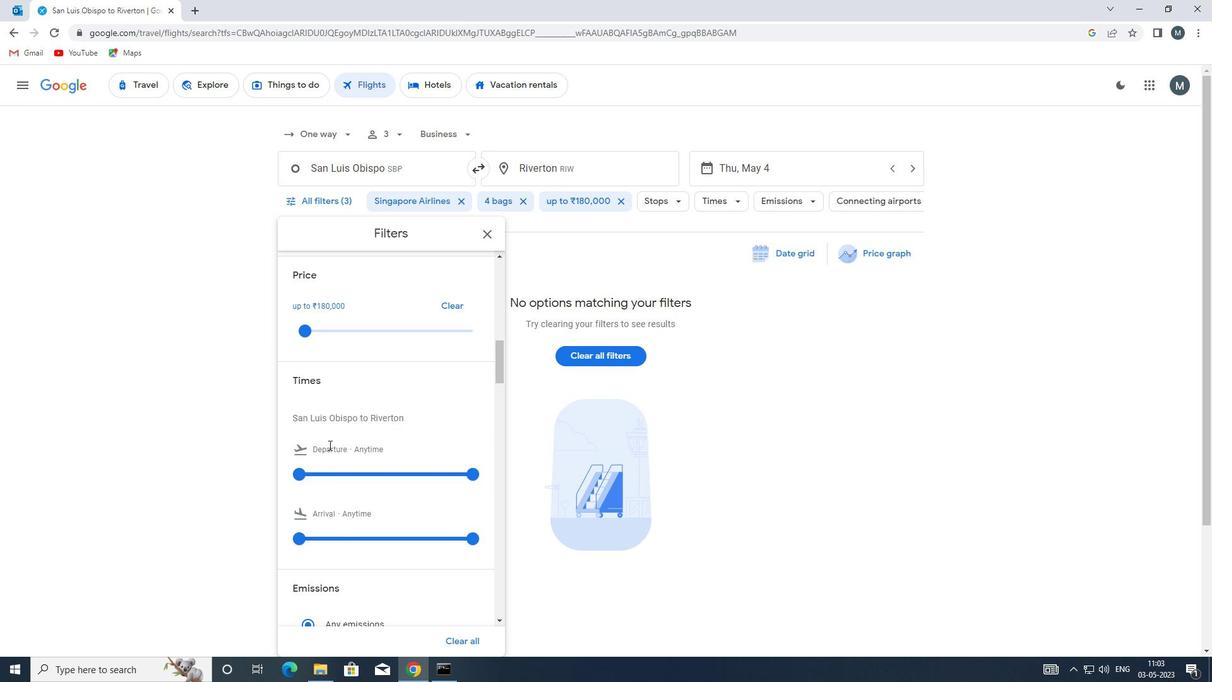 
Action: Mouse moved to (303, 408)
Screenshot: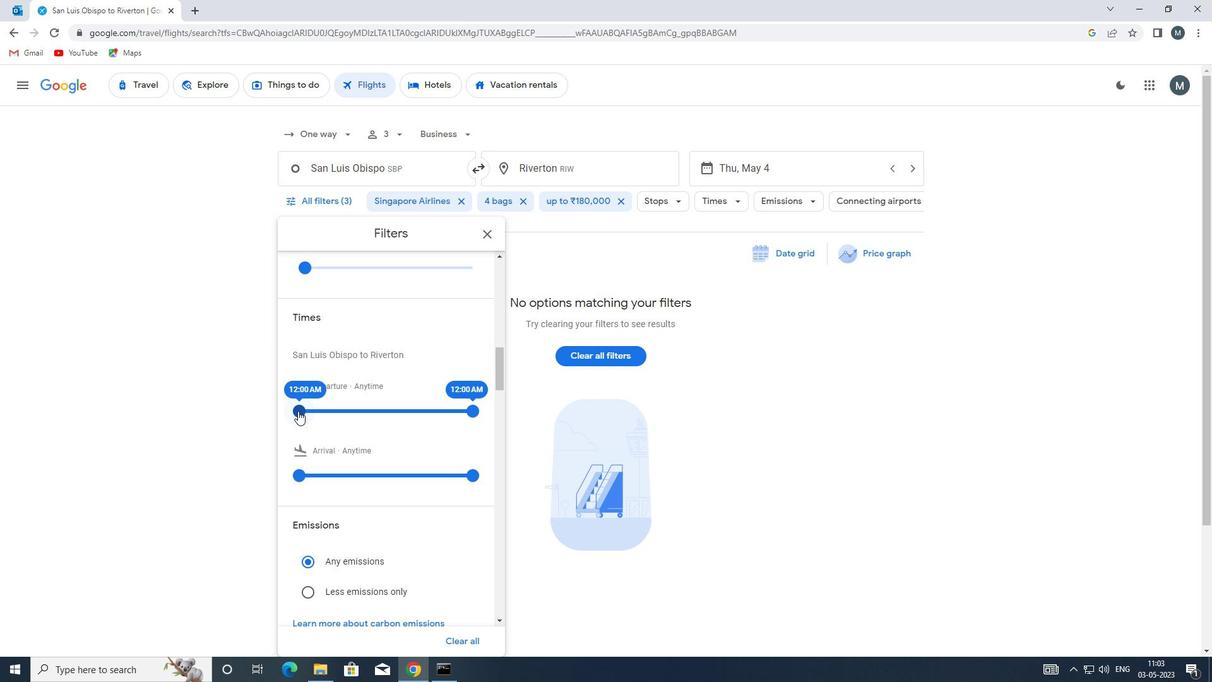 
Action: Mouse pressed left at (303, 408)
Screenshot: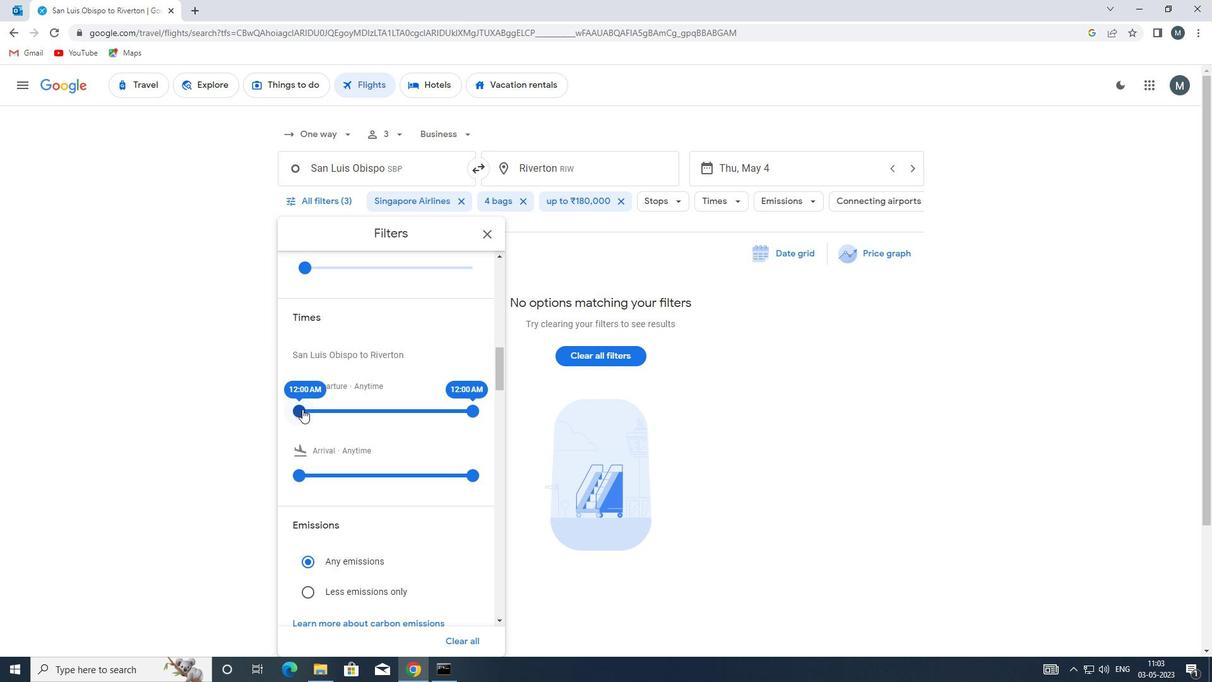 
Action: Mouse moved to (473, 409)
Screenshot: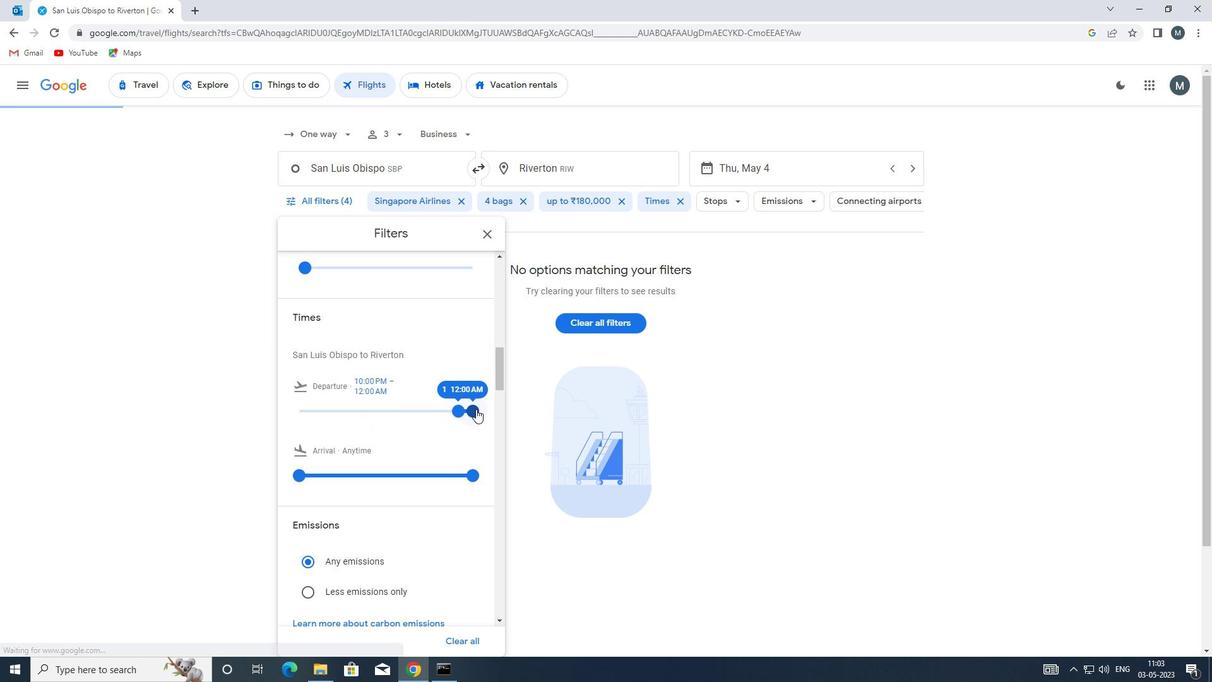 
Action: Mouse pressed left at (473, 409)
Screenshot: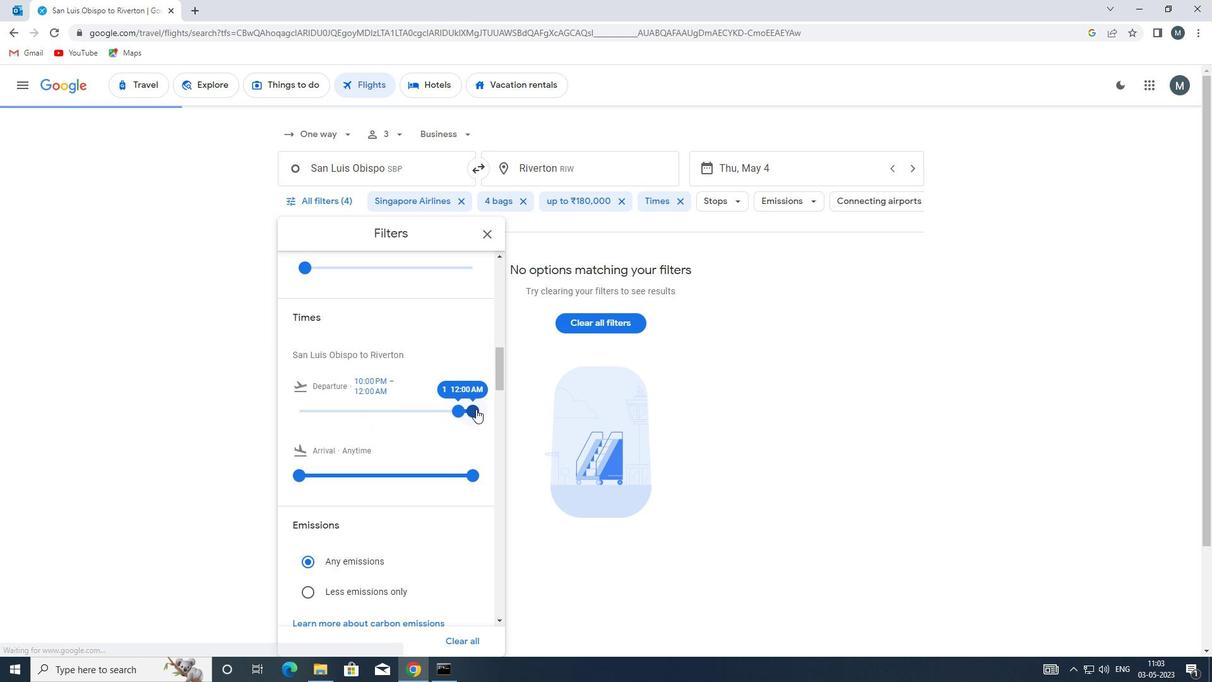 
Action: Mouse moved to (457, 409)
Screenshot: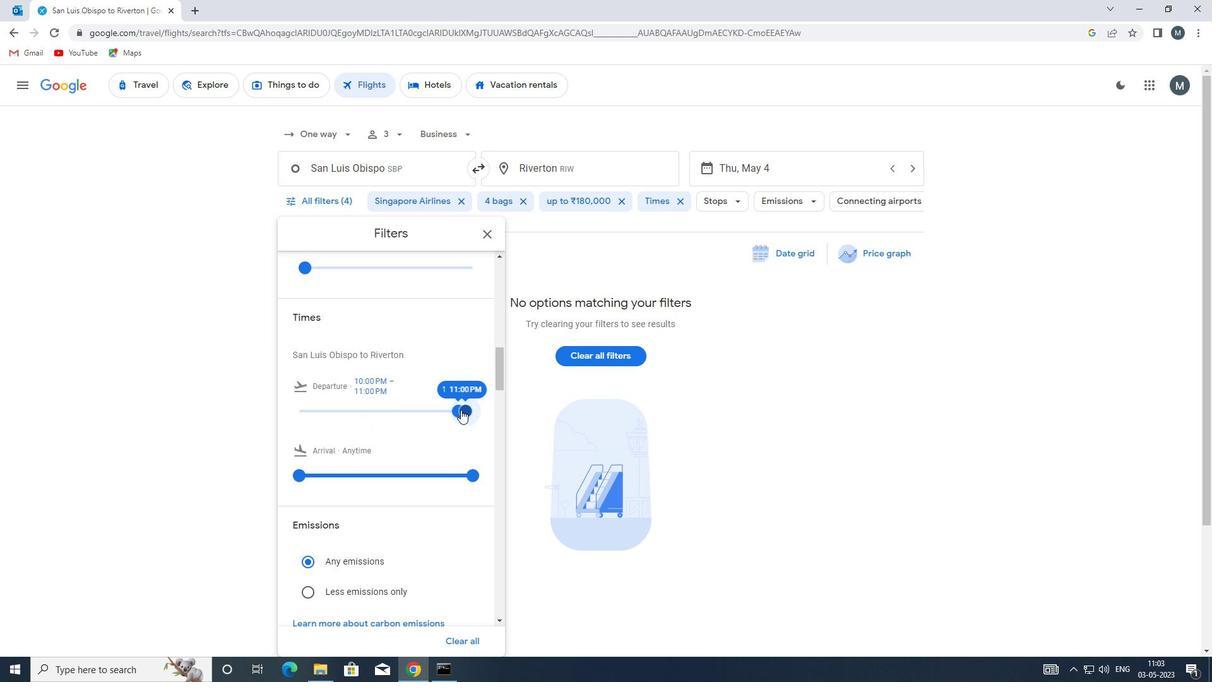 
Action: Mouse scrolled (457, 409) with delta (0, 0)
Screenshot: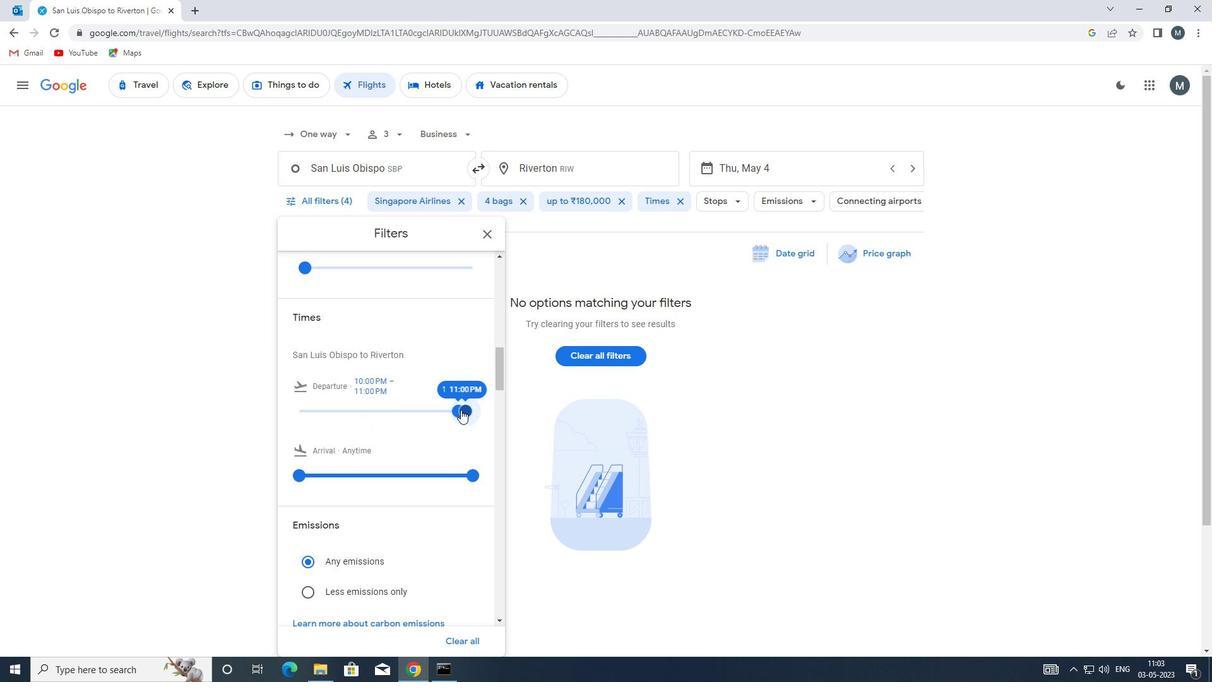 
Action: Mouse moved to (491, 231)
Screenshot: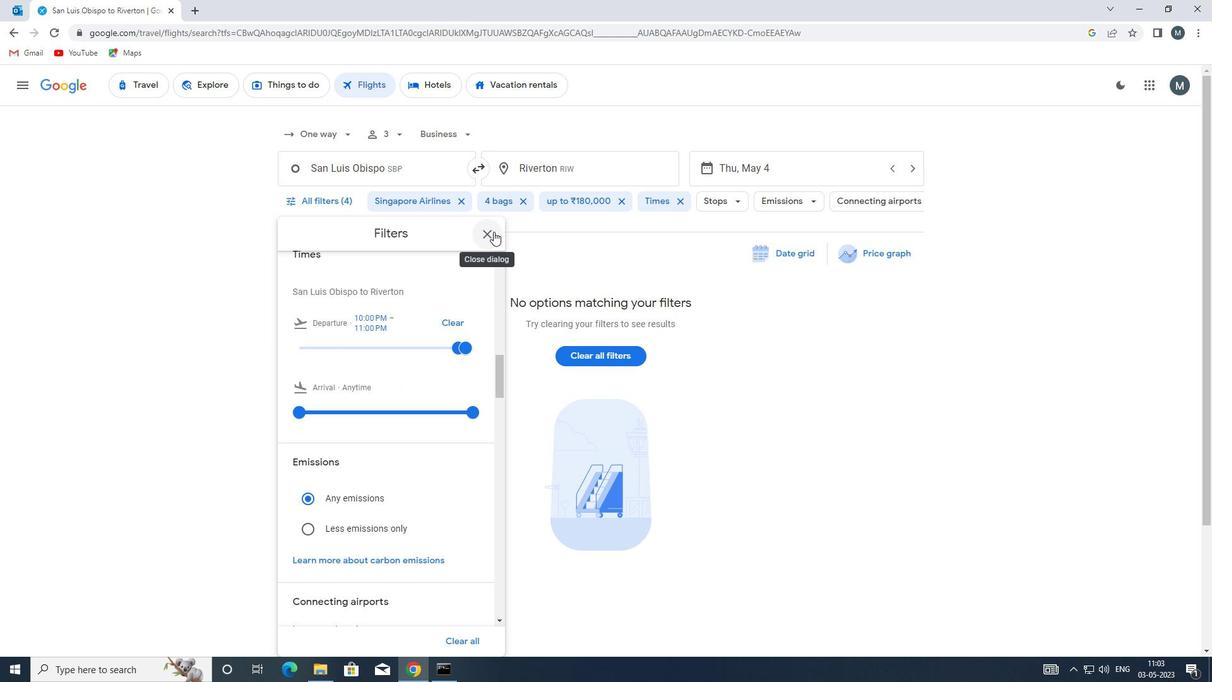 
Action: Mouse pressed left at (491, 231)
Screenshot: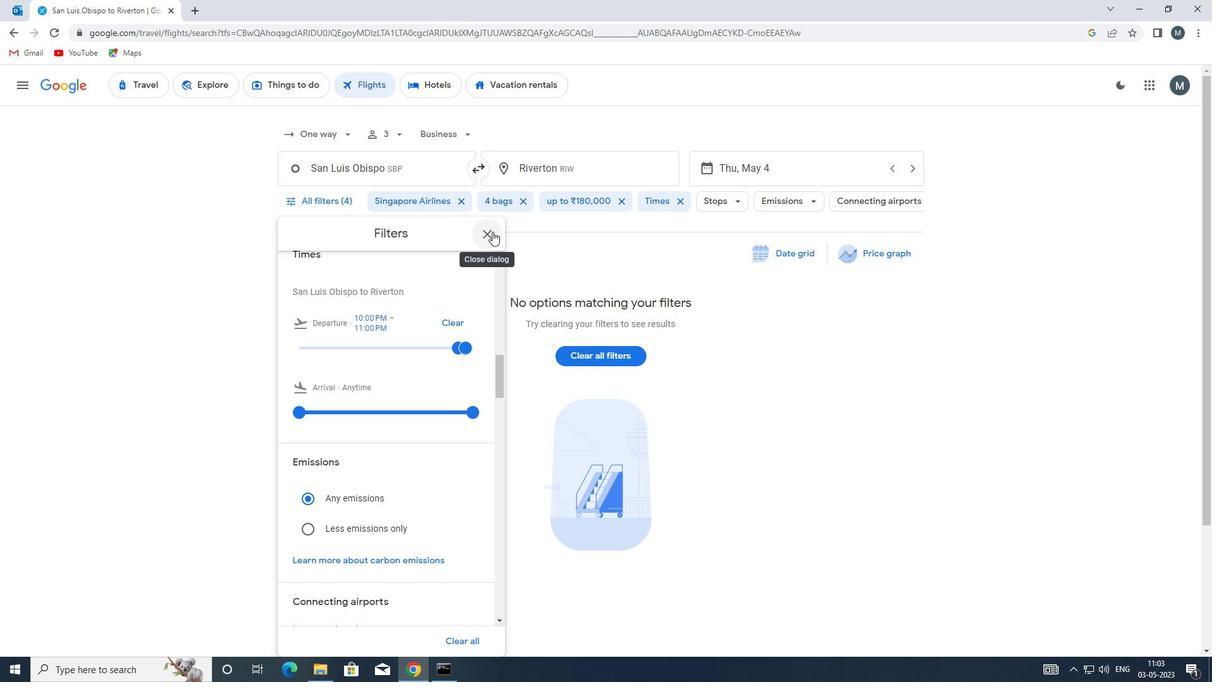 
